 Task: Open Card Card0000000002 in Board Board0000000001 in Workspace WS0000000001 in Trello. Add Member Mailaustralia7@gmail.com to Card Card0000000002 in Board Board0000000001 in Workspace WS0000000001 in Trello. Add Yellow Label titled Label0000000002 to Card Card0000000002 in Board Board0000000001 in Workspace WS0000000001 in Trello. Add Checklist CL0000000002 to Card Card0000000002 in Board Board0000000001 in Workspace WS0000000001 in Trello. Add Dates with Start Date as May 08 2023 and Due Date as May 31 2023 to Card Card0000000002 in Board Board0000000001 in Workspace WS0000000001 in Trello
Action: Mouse moved to (661, 101)
Screenshot: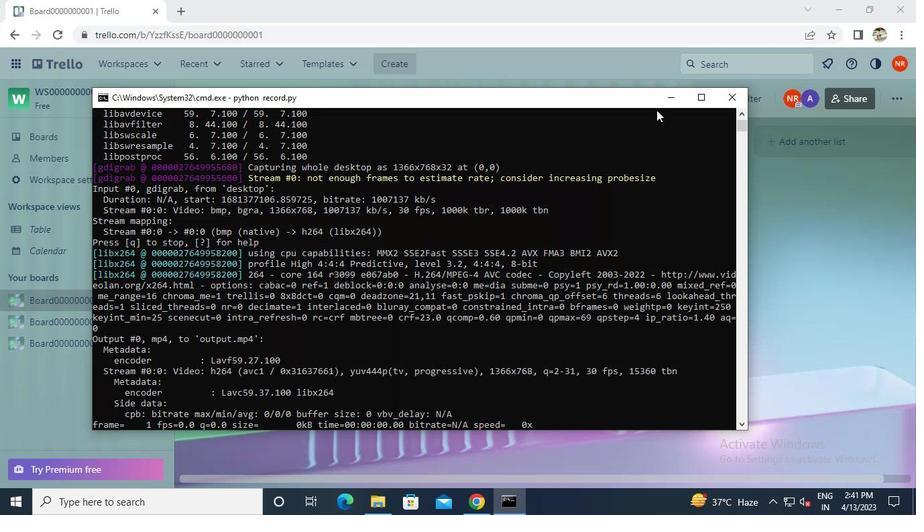 
Action: Mouse pressed left at (661, 101)
Screenshot: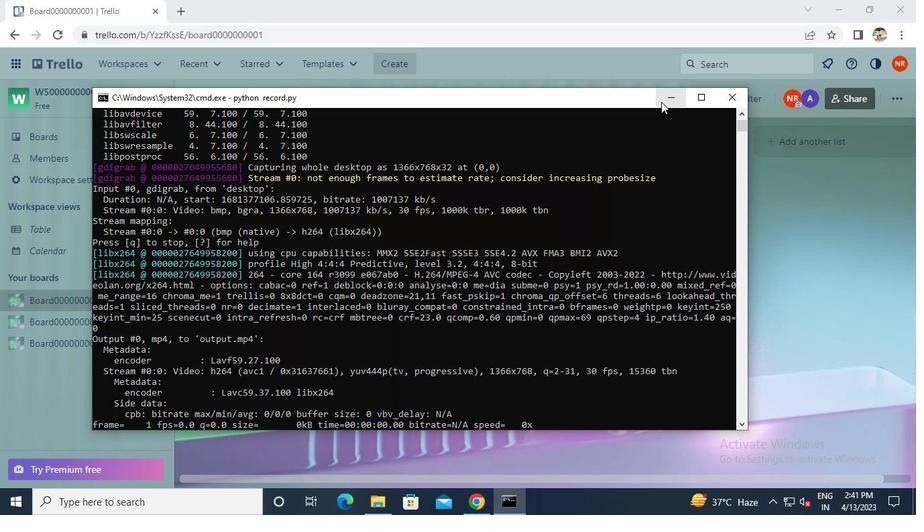 
Action: Mouse moved to (287, 290)
Screenshot: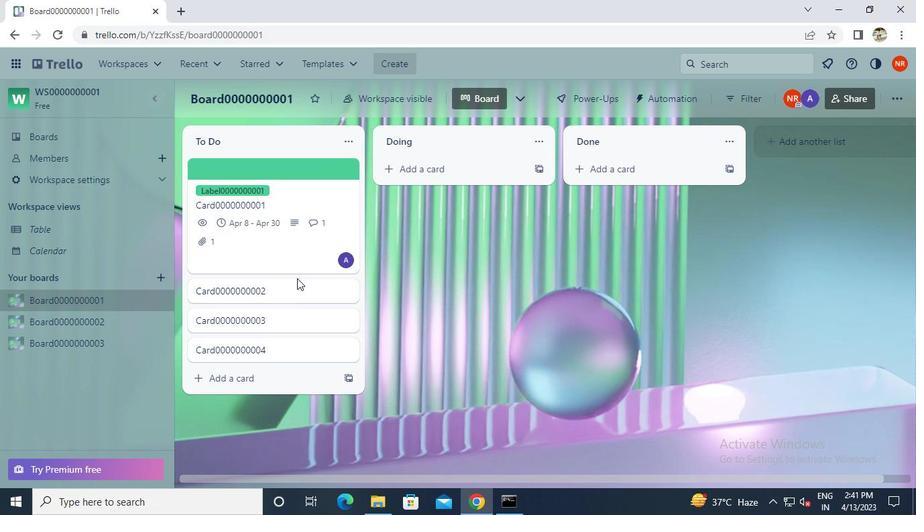 
Action: Mouse pressed left at (287, 290)
Screenshot: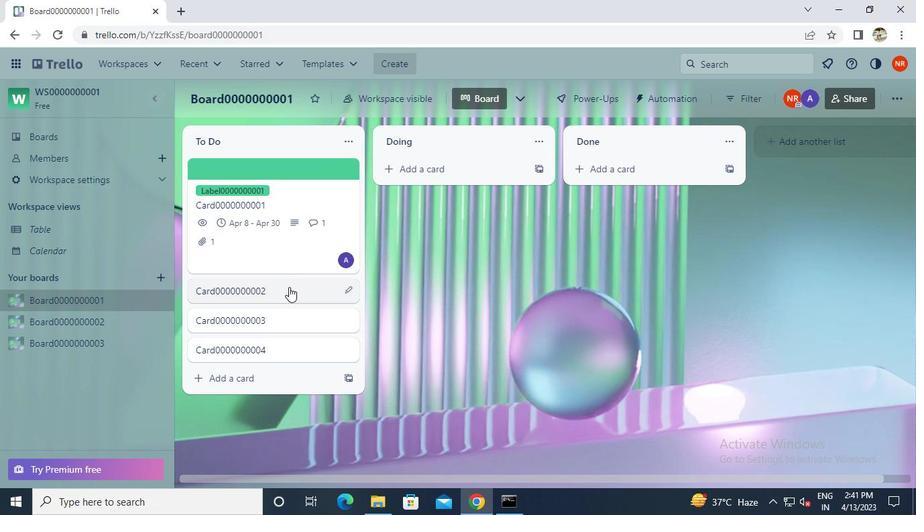 
Action: Mouse moved to (608, 213)
Screenshot: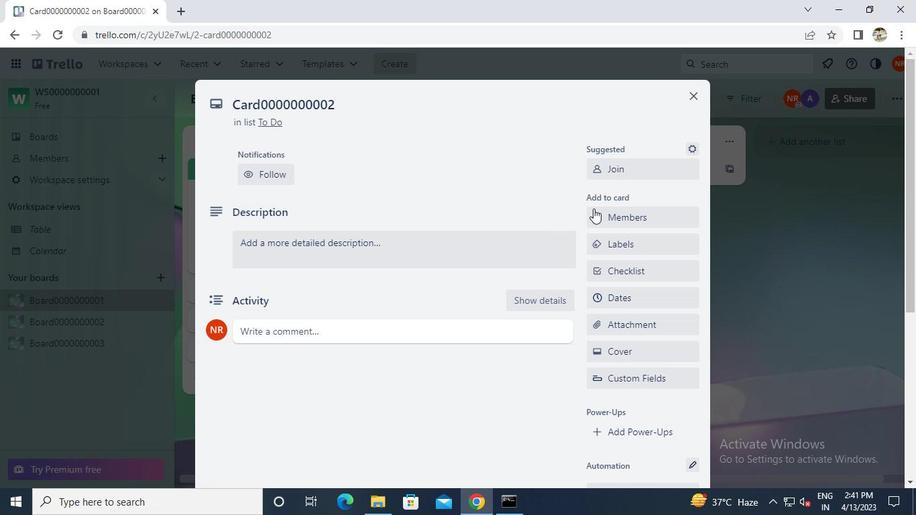 
Action: Mouse pressed left at (608, 213)
Screenshot: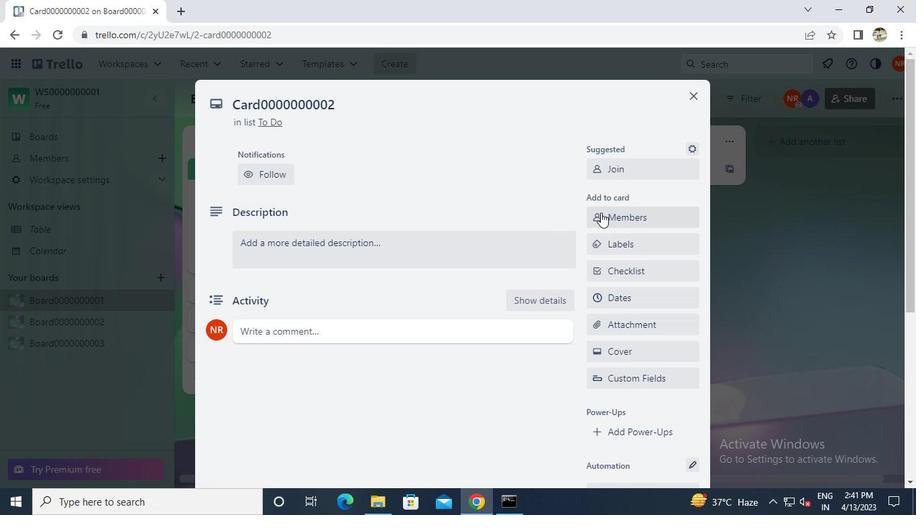
Action: Keyboard m
Screenshot: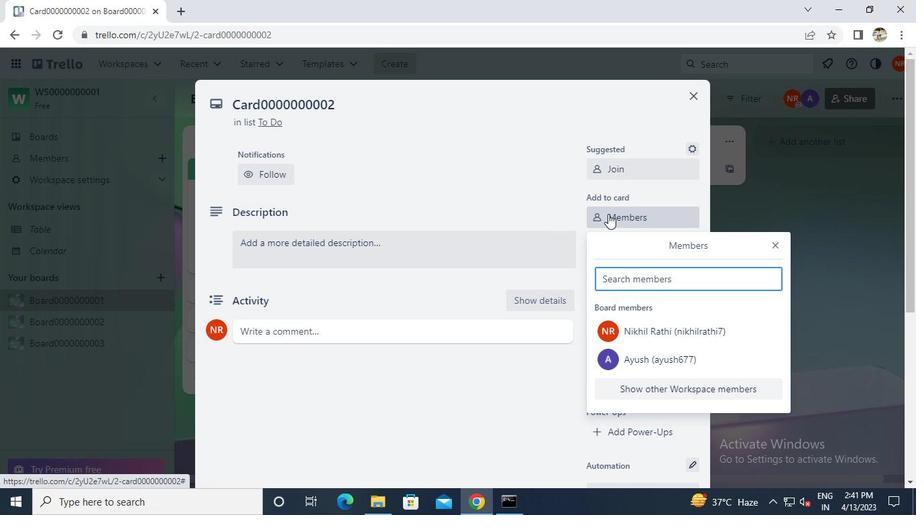 
Action: Keyboard a
Screenshot: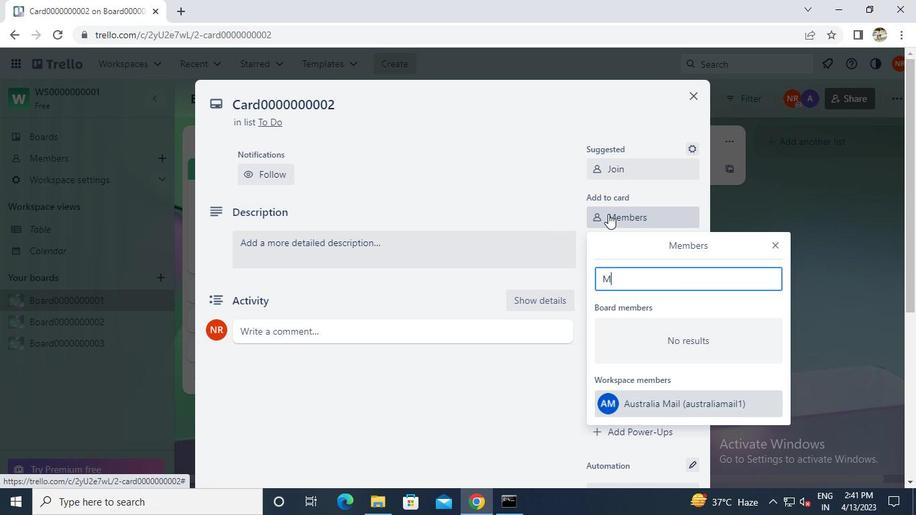 
Action: Keyboard i
Screenshot: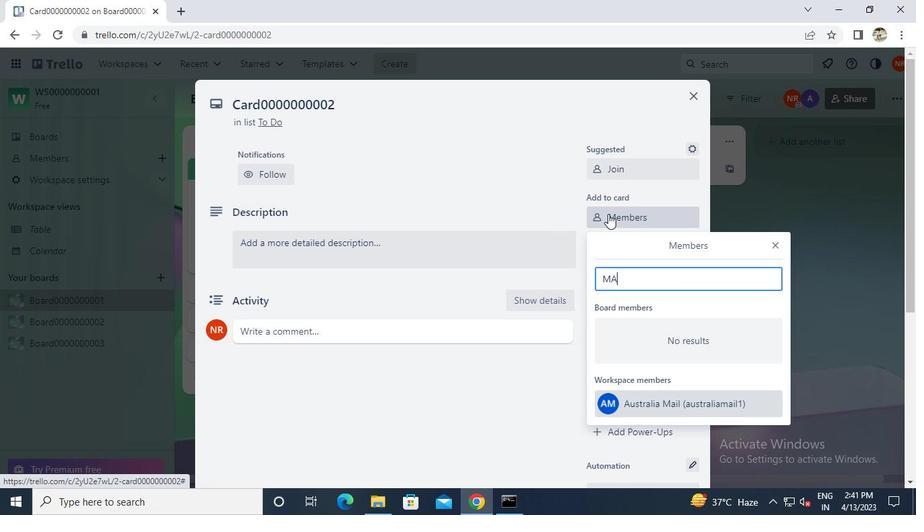 
Action: Keyboard l
Screenshot: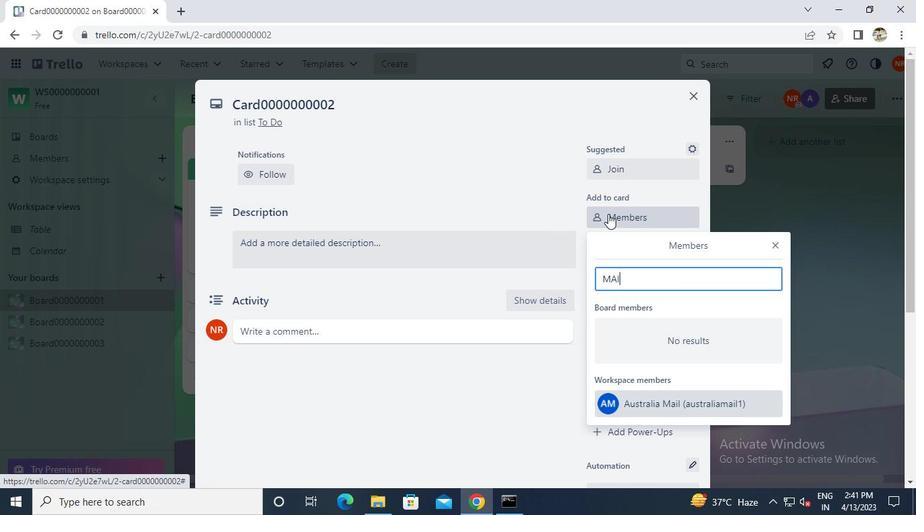 
Action: Mouse moved to (617, 399)
Screenshot: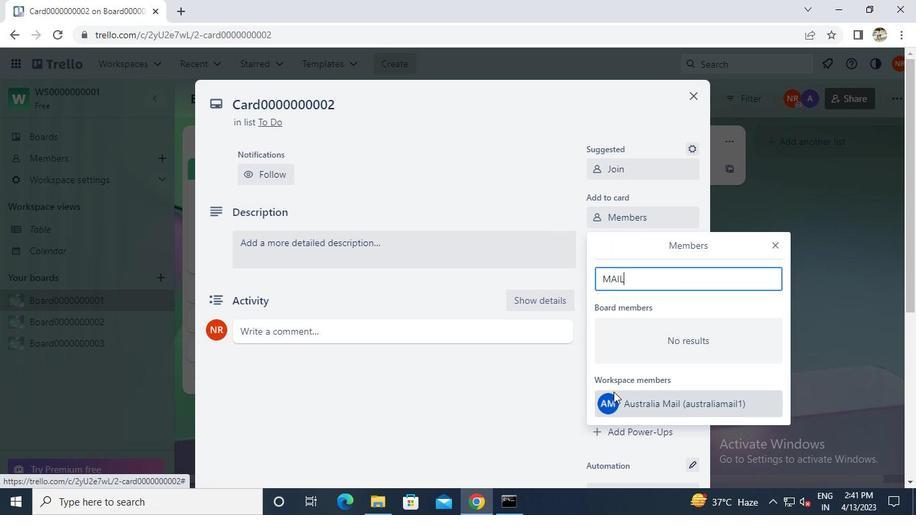 
Action: Mouse pressed left at (617, 399)
Screenshot: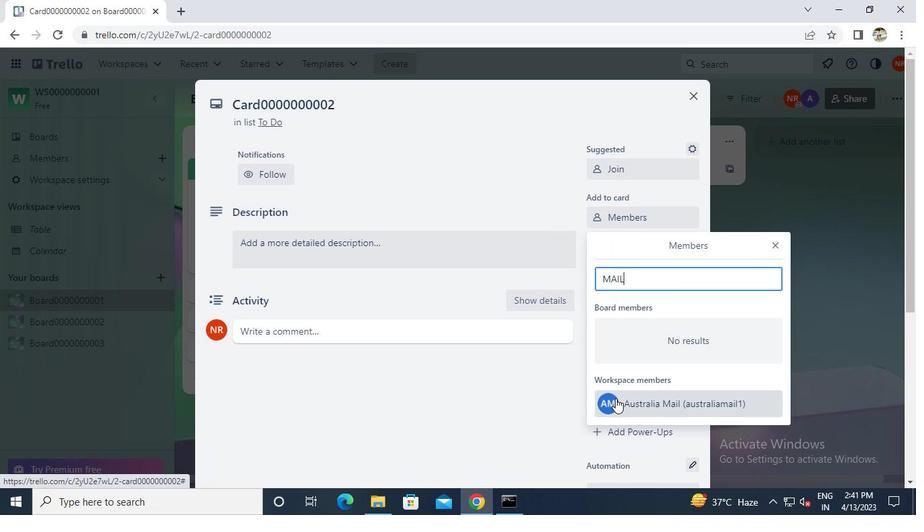
Action: Mouse moved to (774, 242)
Screenshot: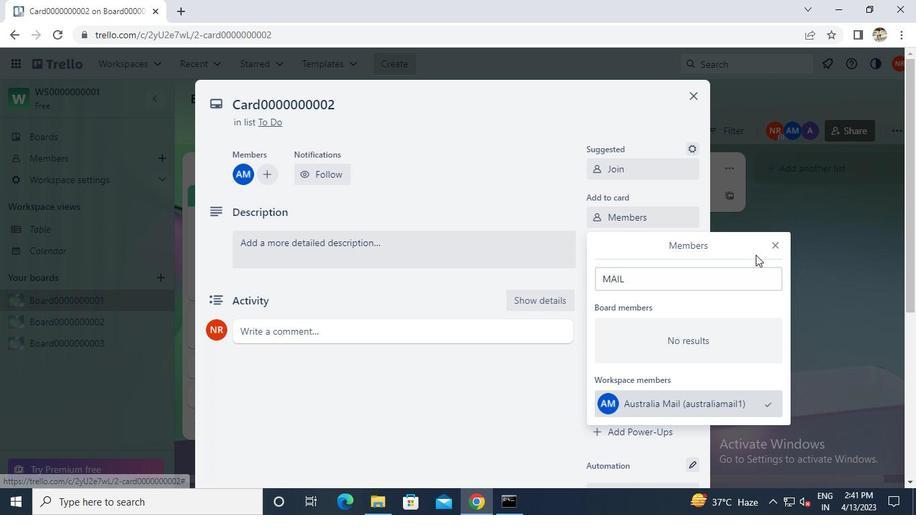 
Action: Mouse pressed left at (774, 242)
Screenshot: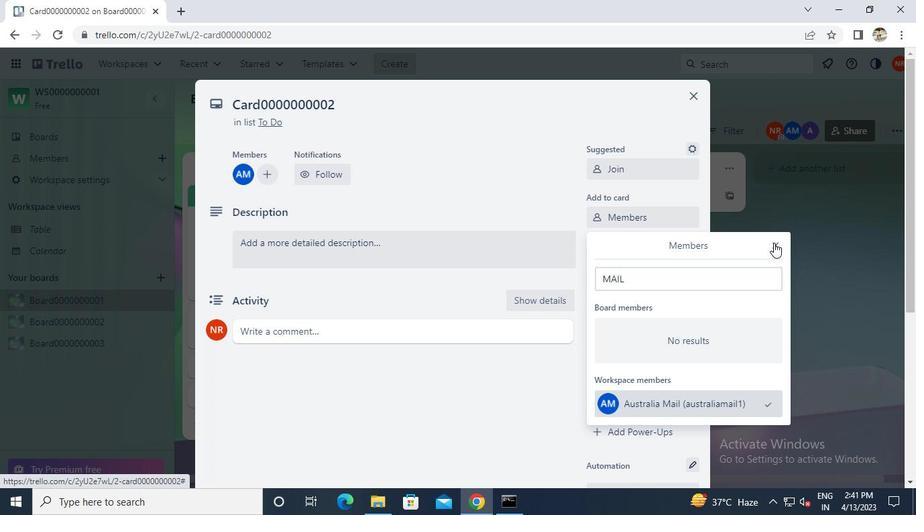 
Action: Mouse moved to (656, 244)
Screenshot: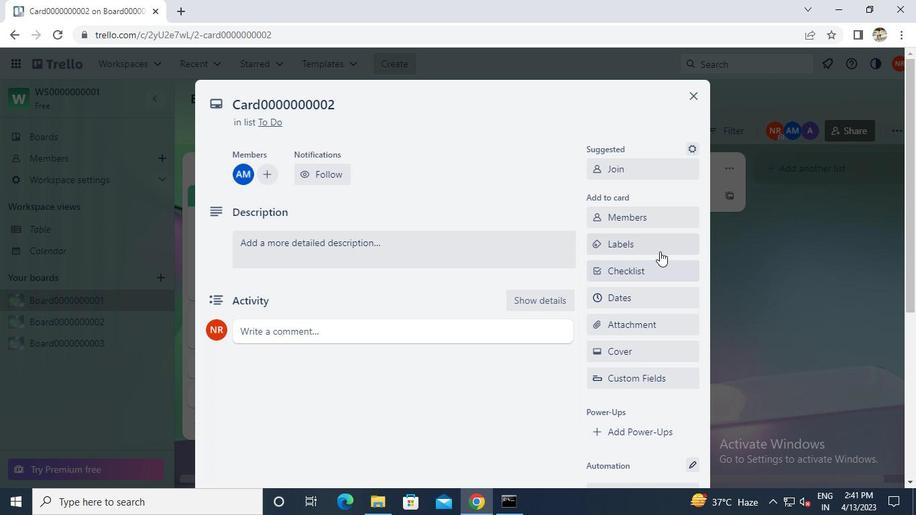 
Action: Mouse pressed left at (656, 244)
Screenshot: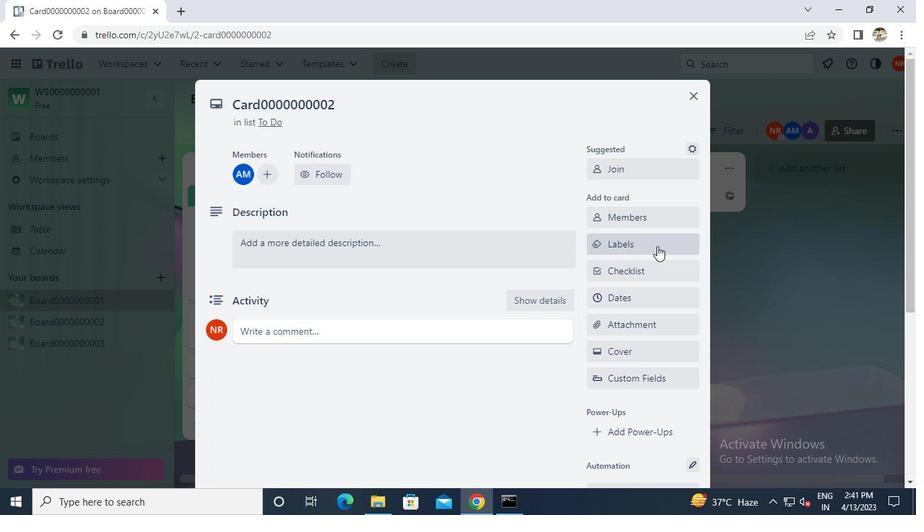 
Action: Mouse moved to (672, 352)
Screenshot: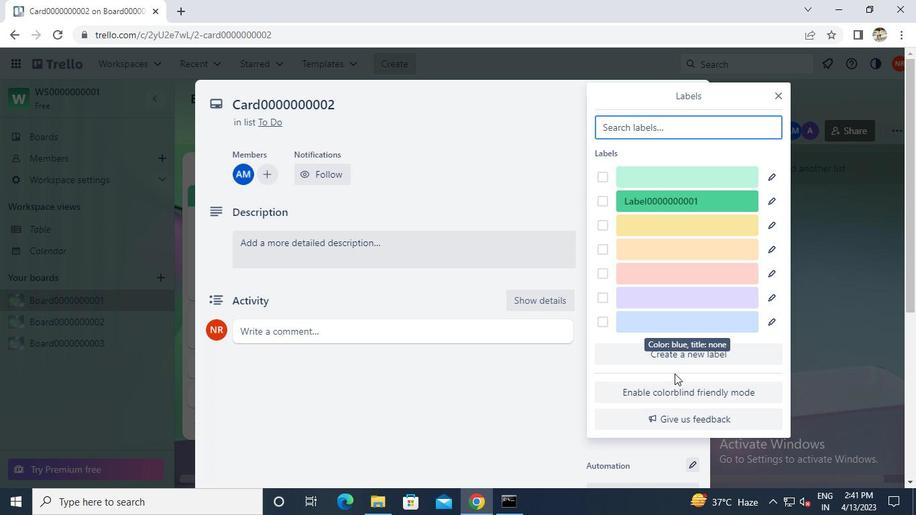 
Action: Mouse pressed left at (672, 352)
Screenshot: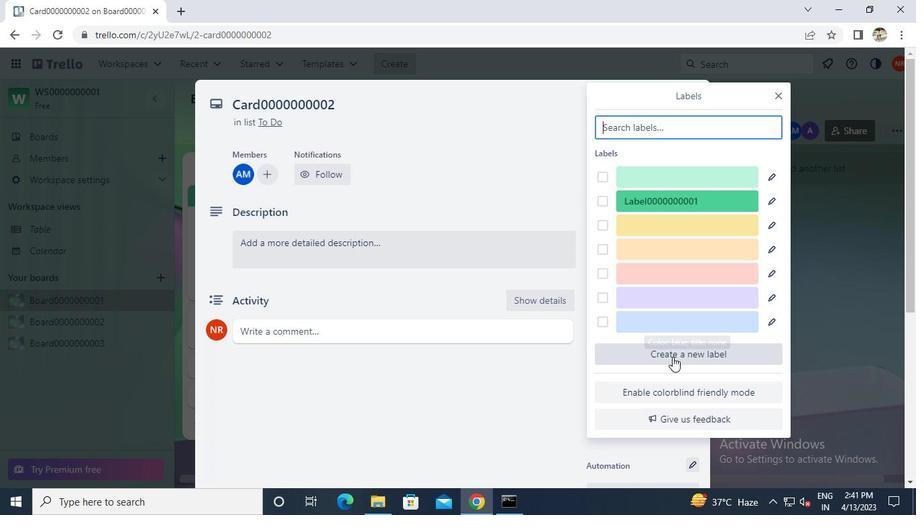 
Action: Mouse moved to (664, 288)
Screenshot: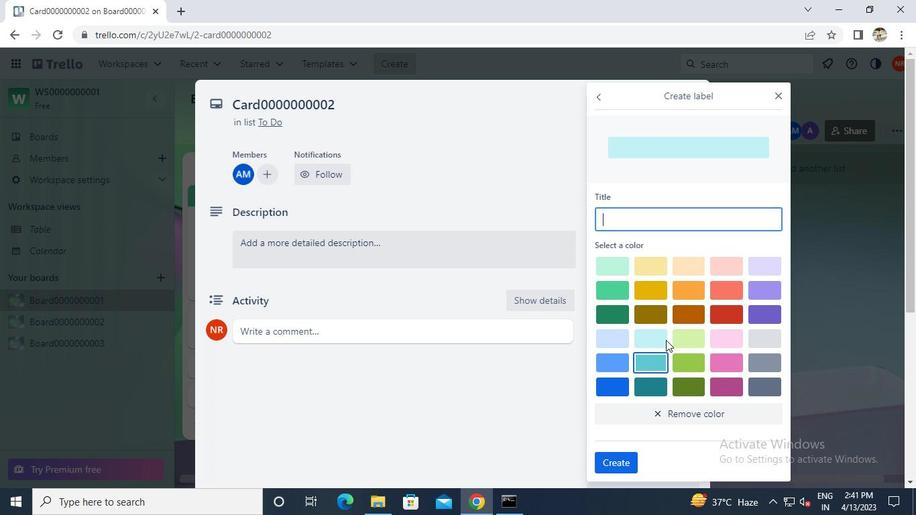 
Action: Mouse pressed left at (664, 288)
Screenshot: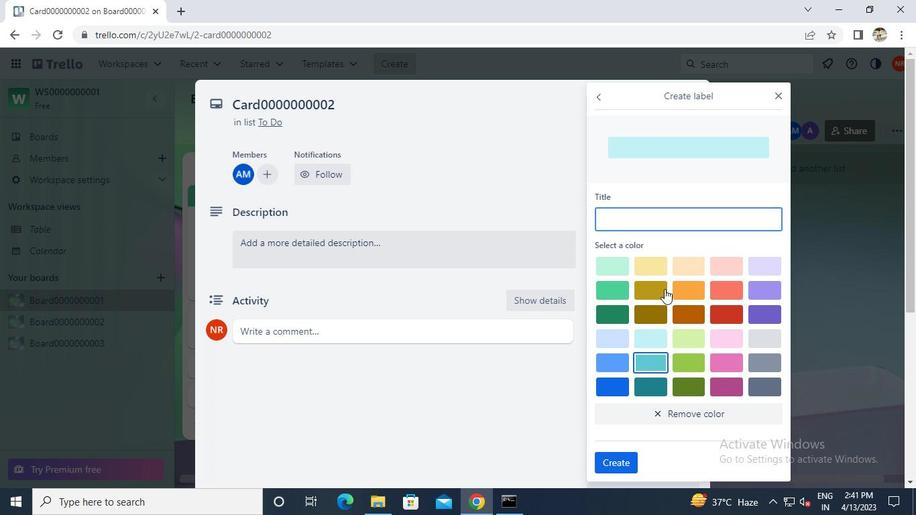 
Action: Mouse moved to (657, 218)
Screenshot: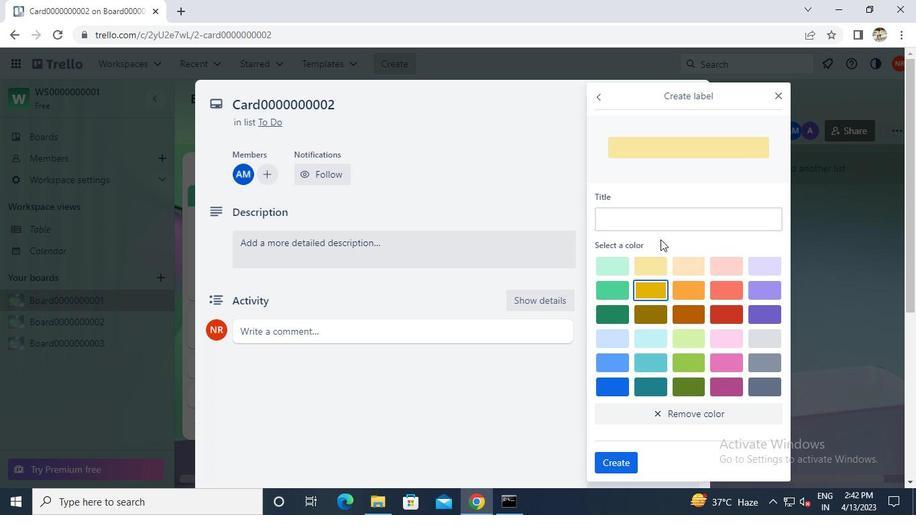 
Action: Mouse pressed left at (657, 218)
Screenshot: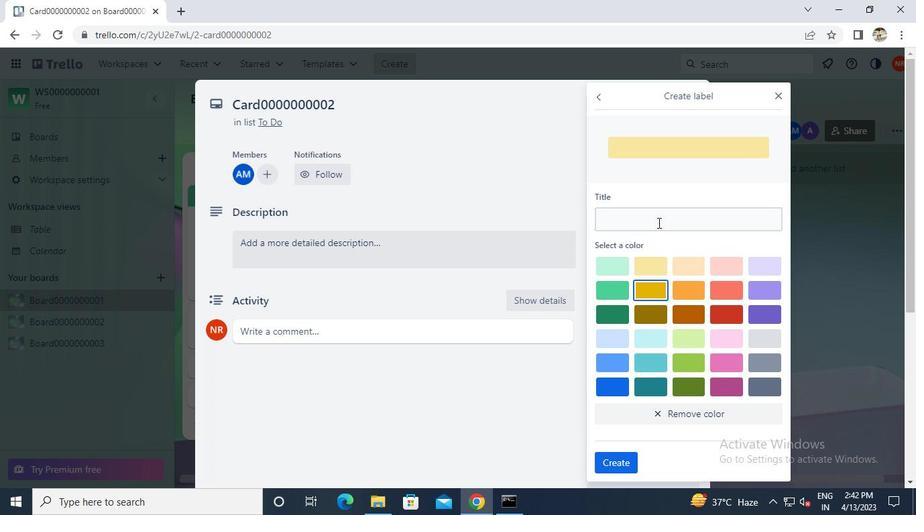 
Action: Keyboard Key.caps_lock
Screenshot: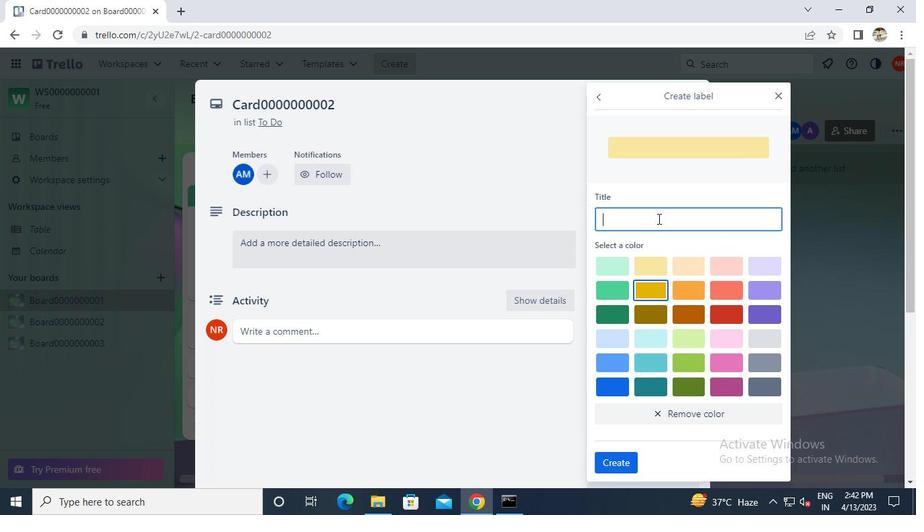 
Action: Keyboard Key.caps_lock
Screenshot: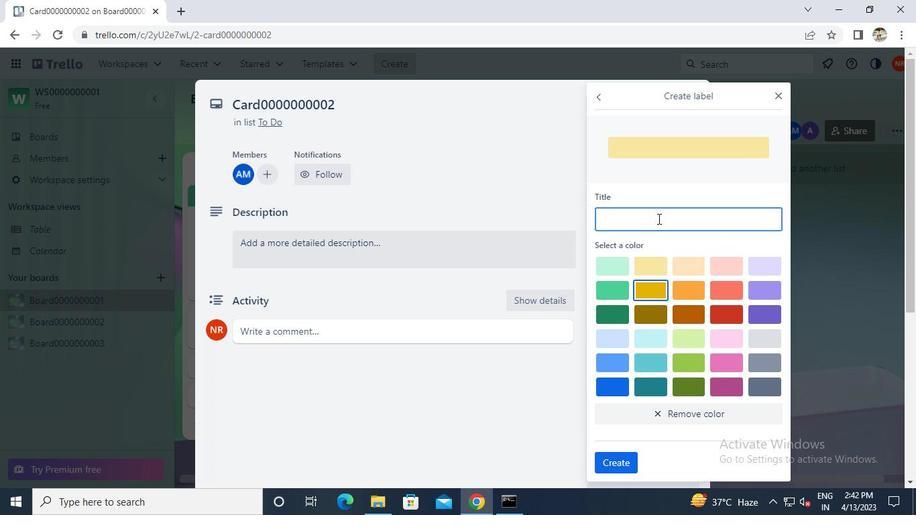 
Action: Keyboard l
Screenshot: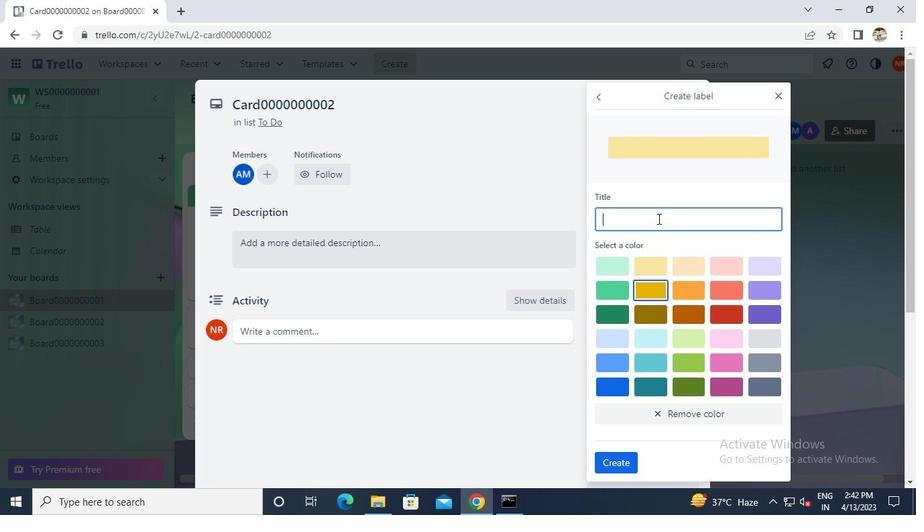 
Action: Keyboard Key.caps_lock
Screenshot: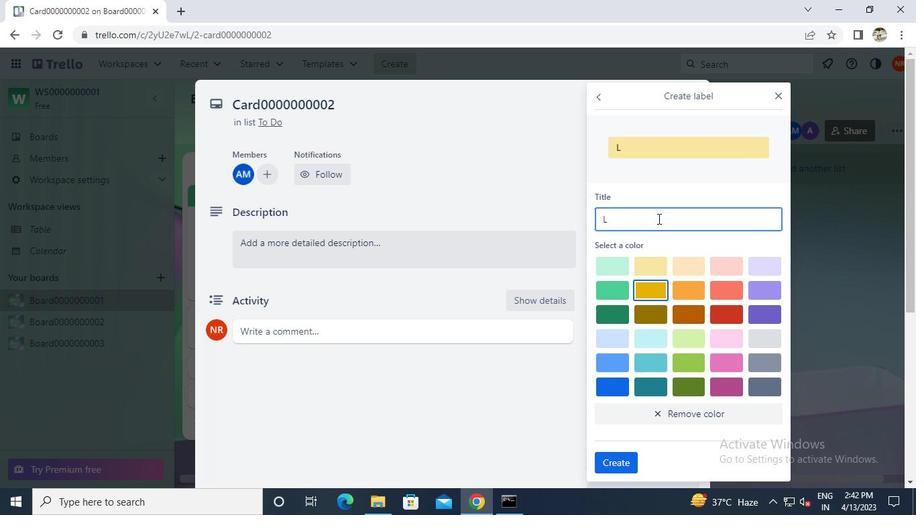 
Action: Keyboard a
Screenshot: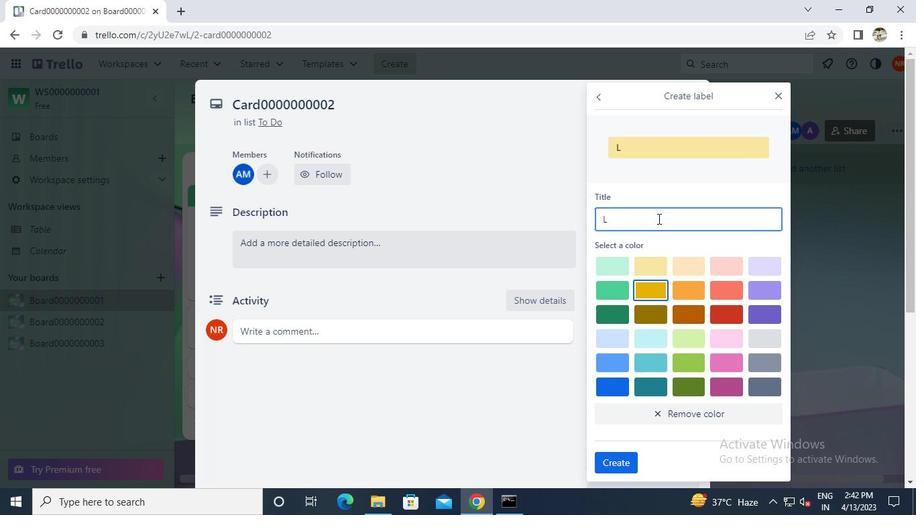 
Action: Keyboard b
Screenshot: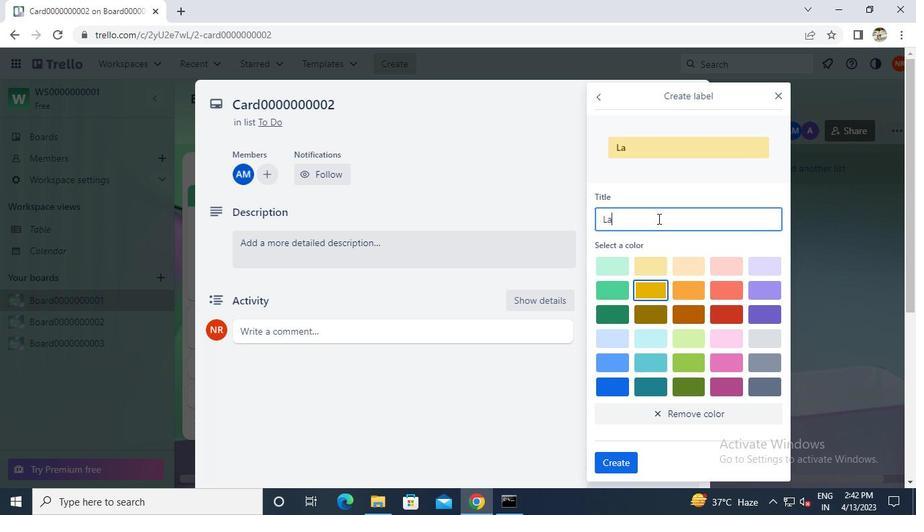 
Action: Keyboard e
Screenshot: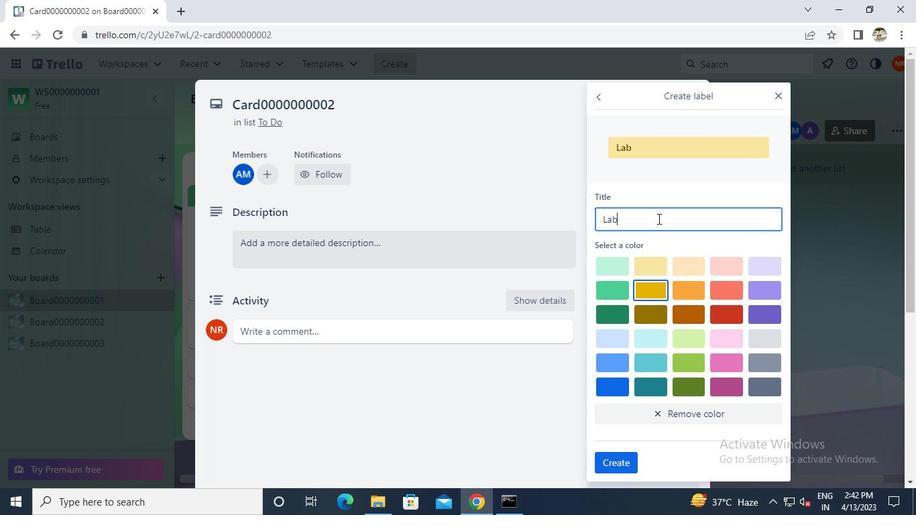 
Action: Keyboard l
Screenshot: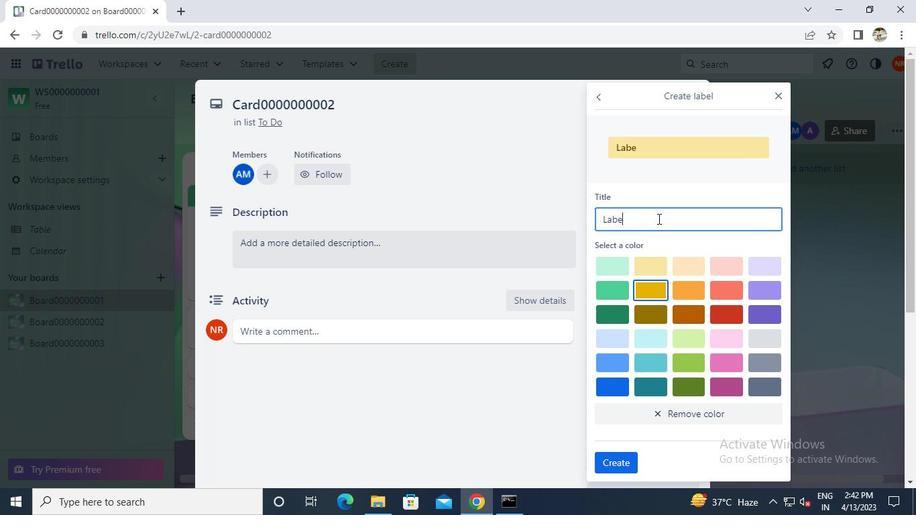 
Action: Keyboard 0
Screenshot: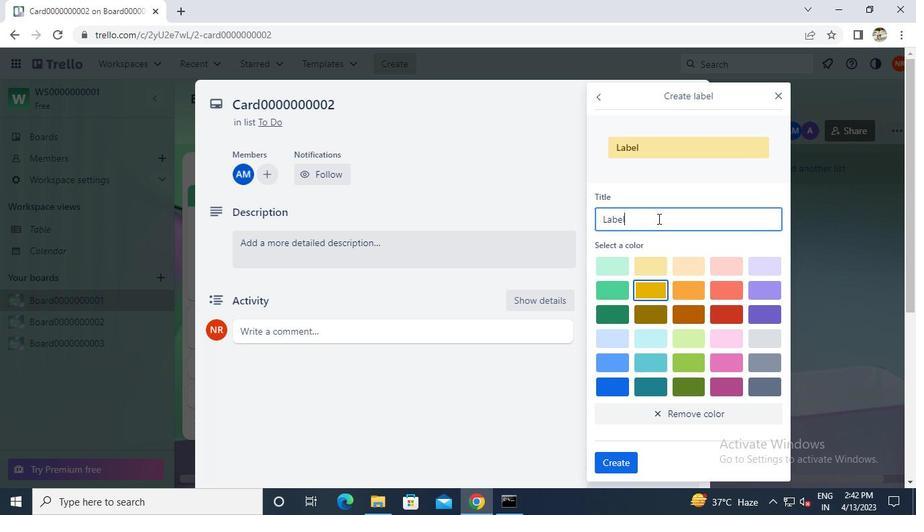 
Action: Keyboard 0
Screenshot: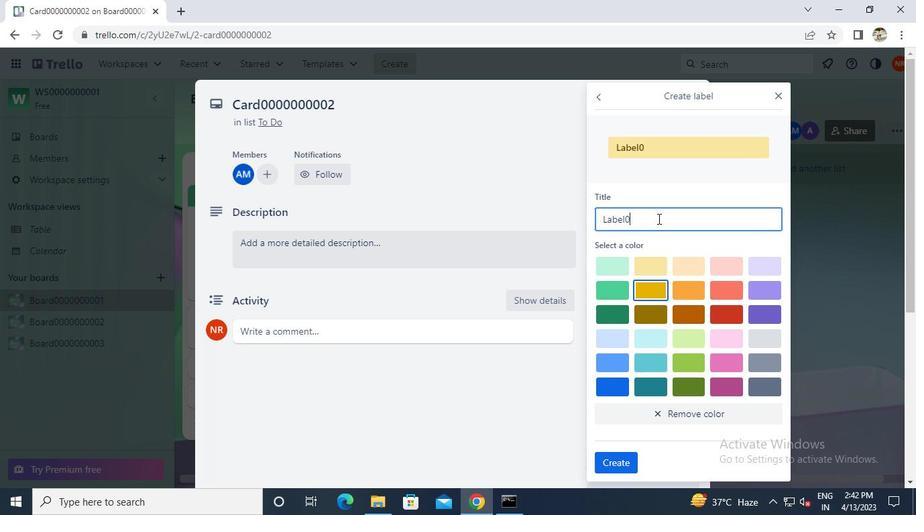 
Action: Keyboard 0
Screenshot: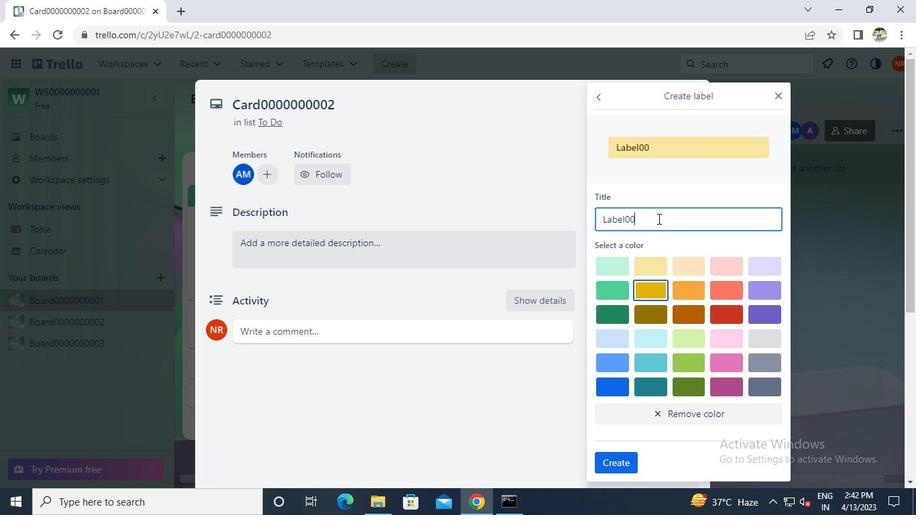 
Action: Keyboard 0
Screenshot: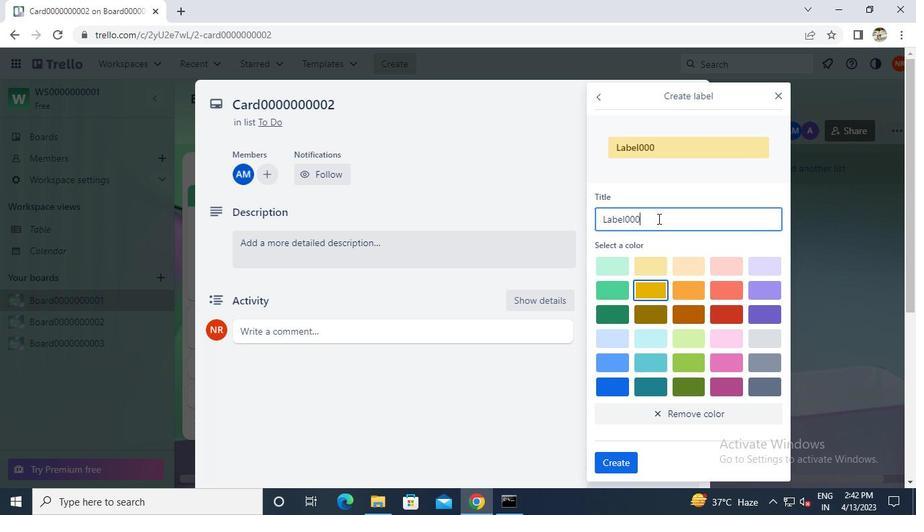 
Action: Keyboard 0
Screenshot: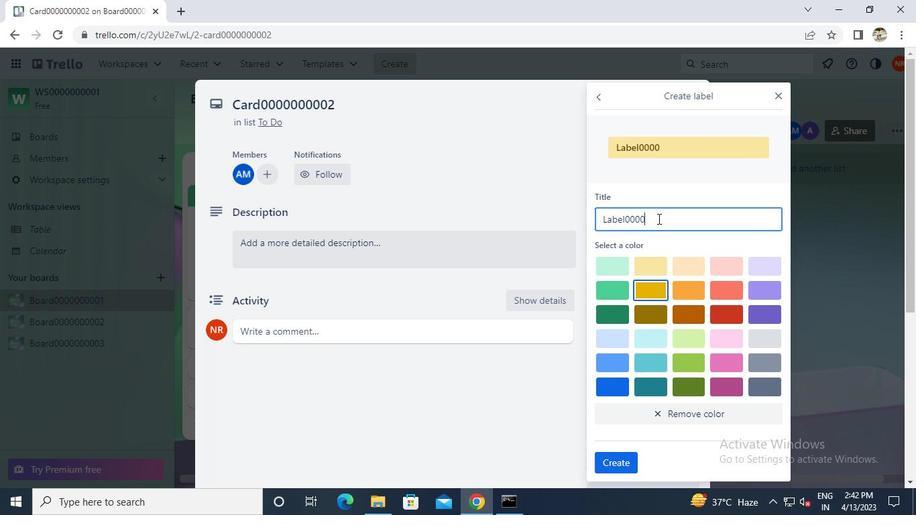 
Action: Keyboard 0
Screenshot: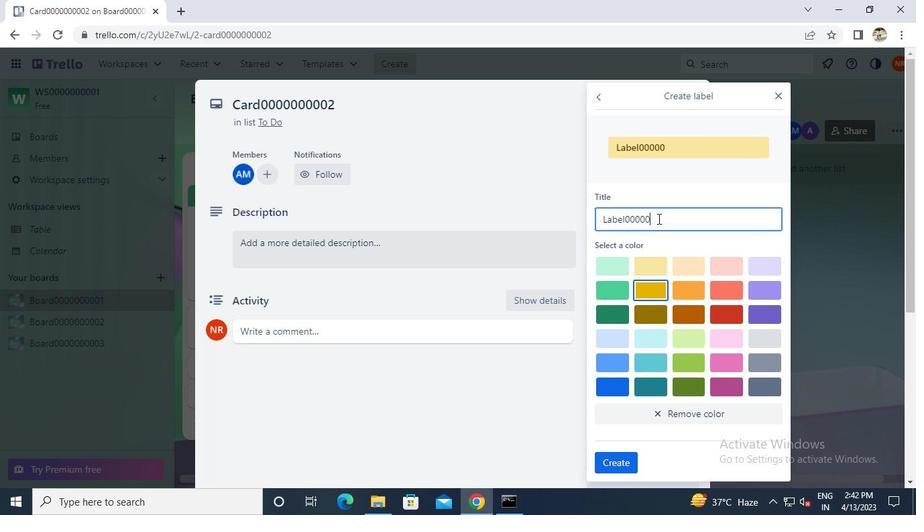 
Action: Keyboard 0
Screenshot: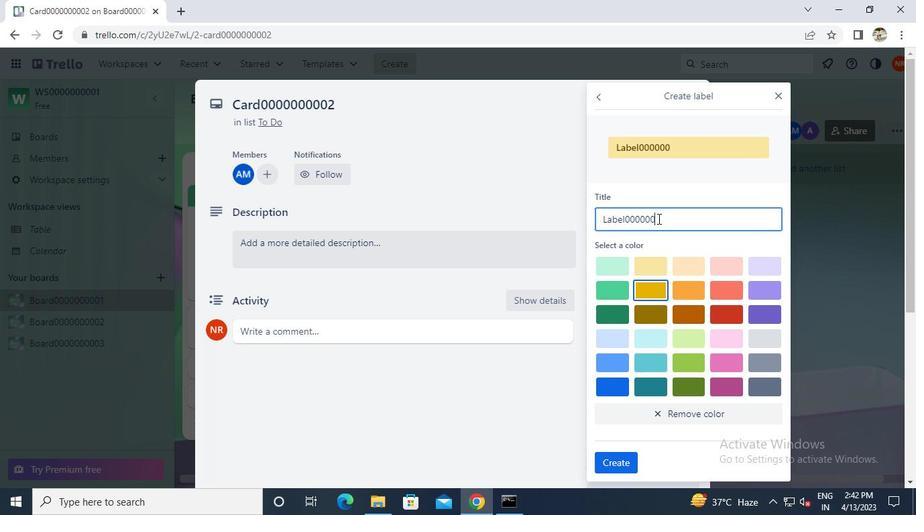 
Action: Keyboard 0
Screenshot: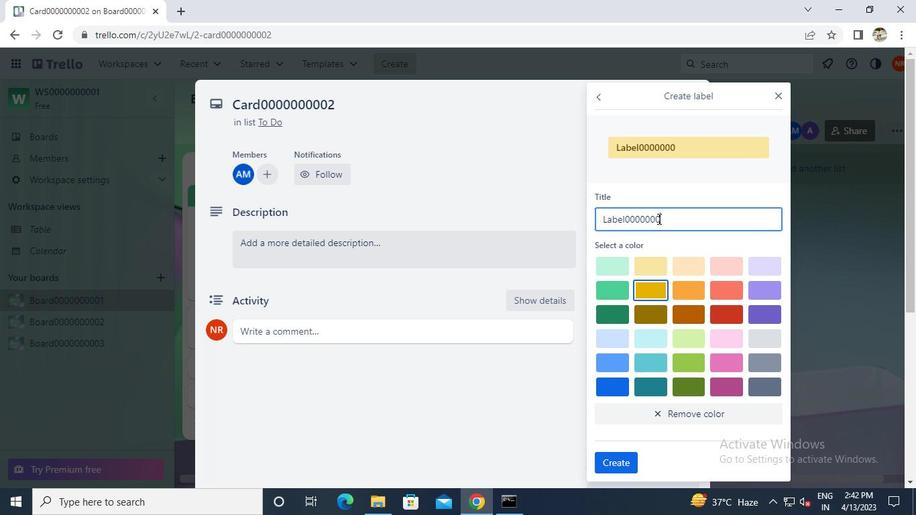 
Action: Keyboard 0
Screenshot: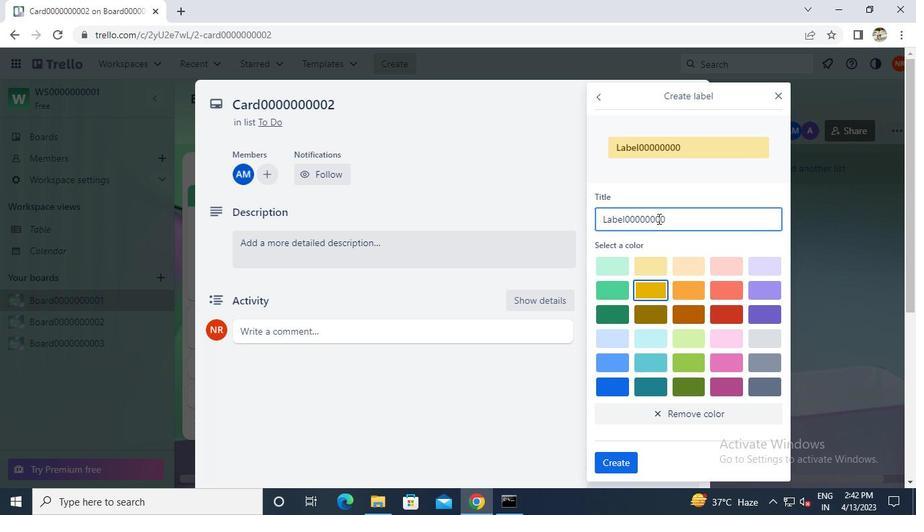 
Action: Keyboard 2
Screenshot: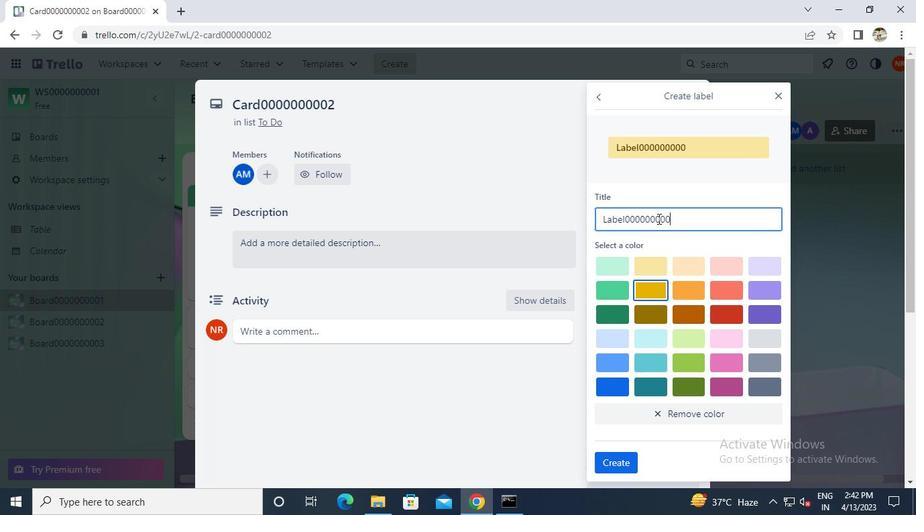 
Action: Mouse moved to (623, 460)
Screenshot: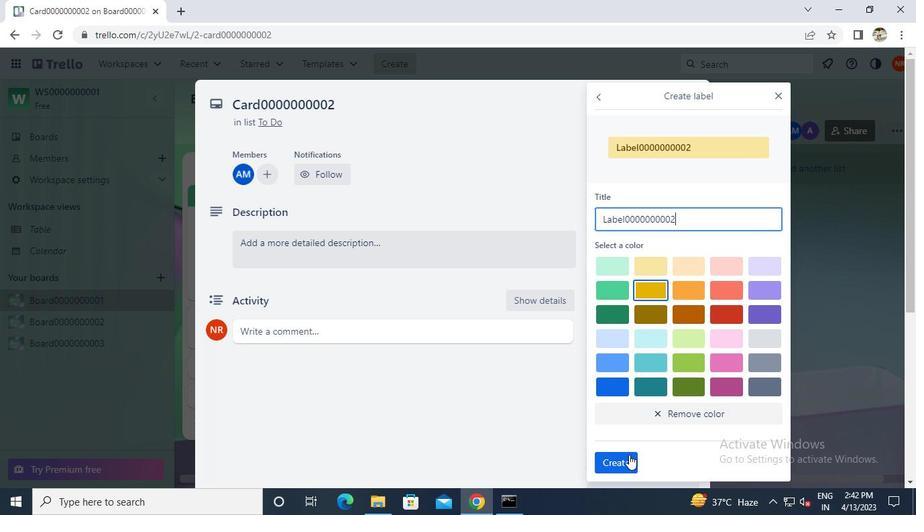 
Action: Mouse pressed left at (623, 460)
Screenshot: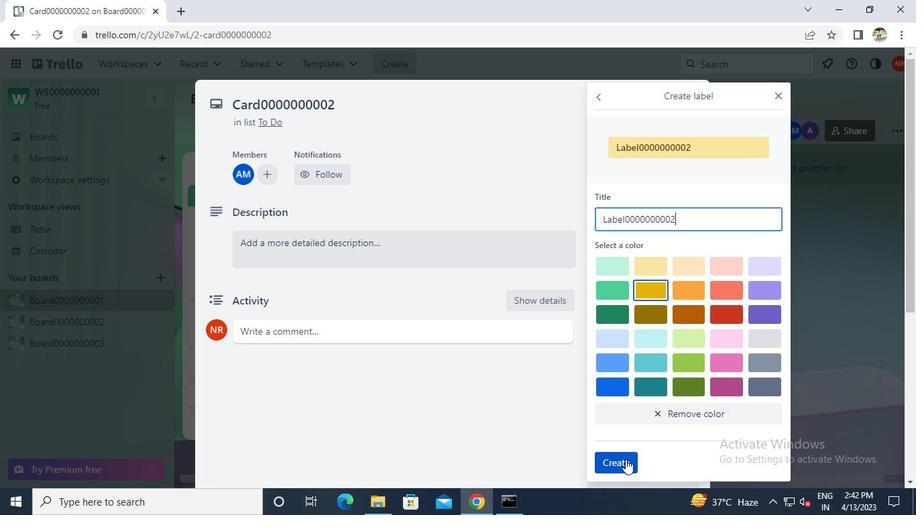 
Action: Mouse moved to (779, 95)
Screenshot: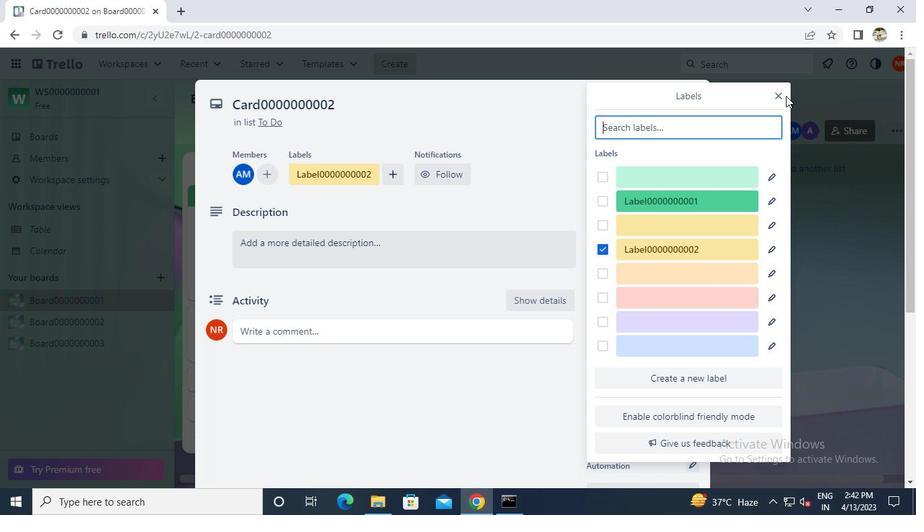 
Action: Mouse pressed left at (779, 95)
Screenshot: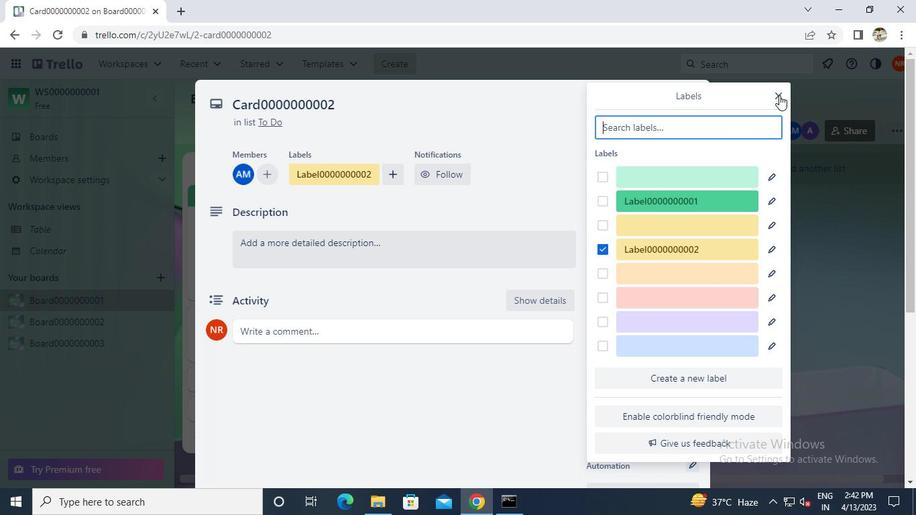 
Action: Mouse moved to (621, 269)
Screenshot: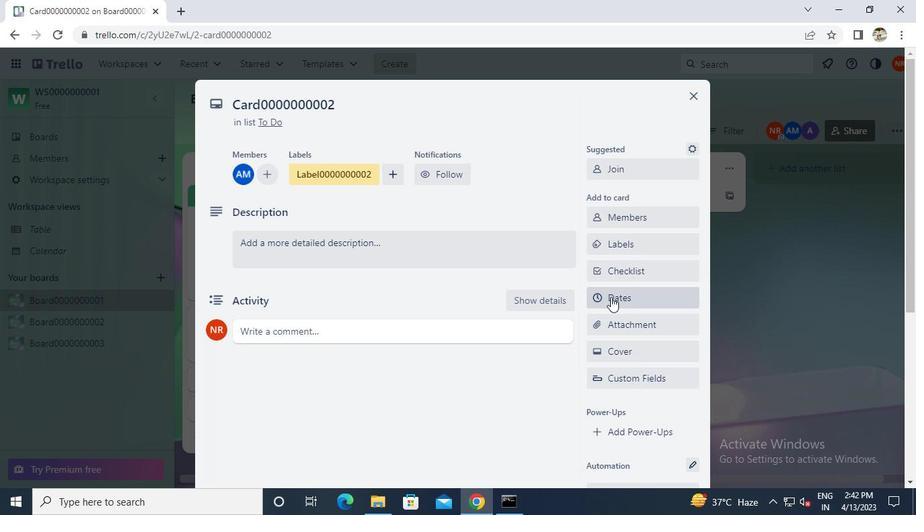 
Action: Mouse pressed left at (621, 269)
Screenshot: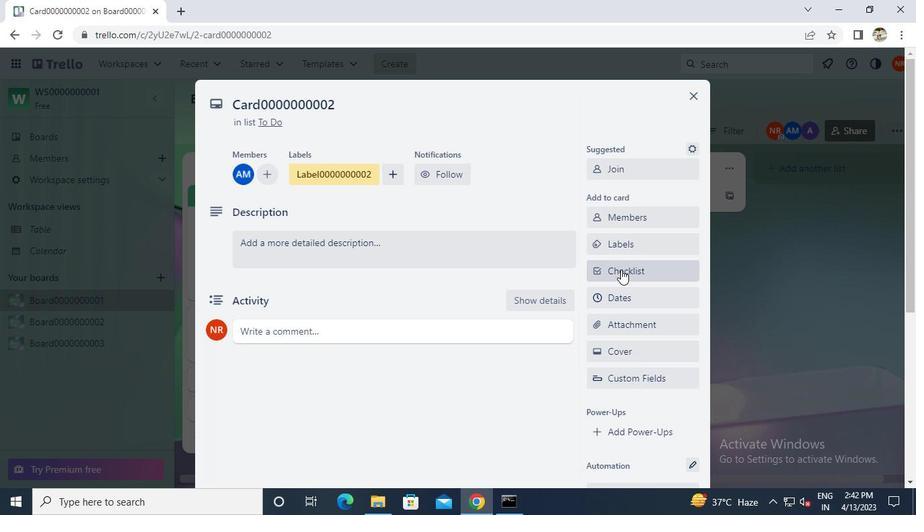 
Action: Keyboard Key.caps_lock
Screenshot: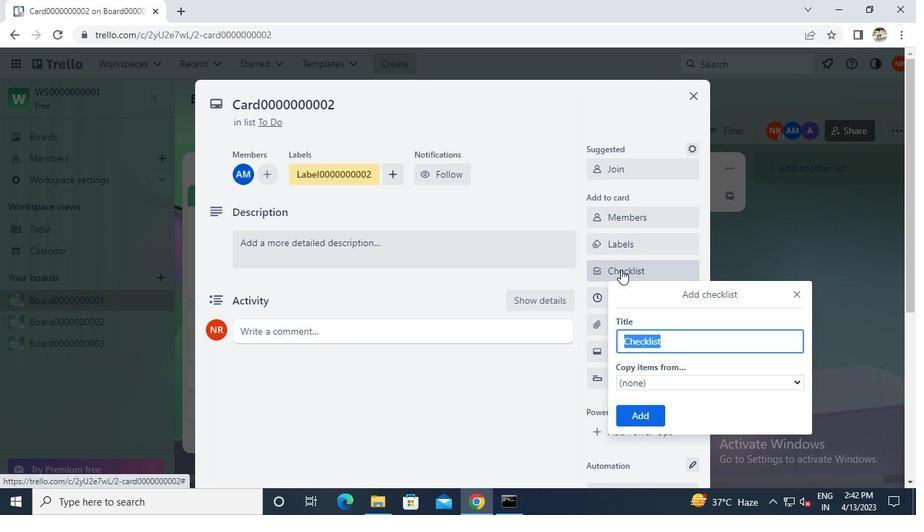 
Action: Keyboard c
Screenshot: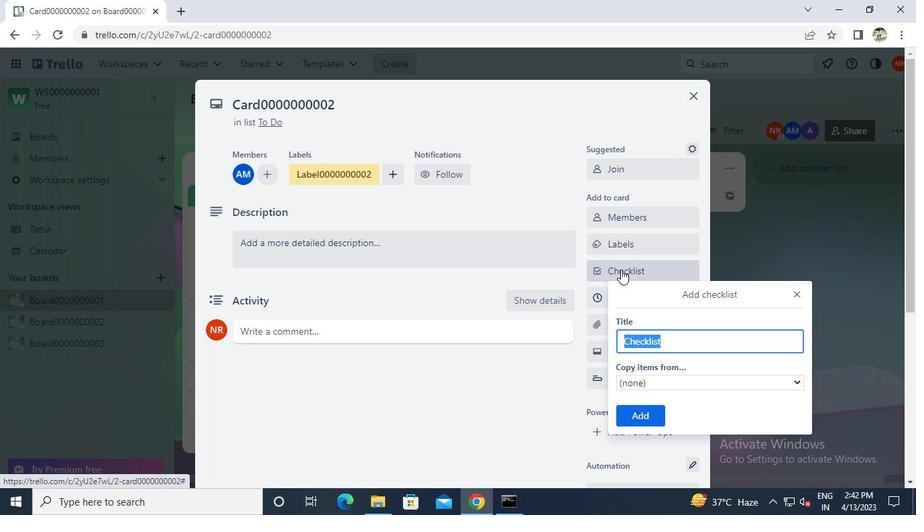 
Action: Keyboard l
Screenshot: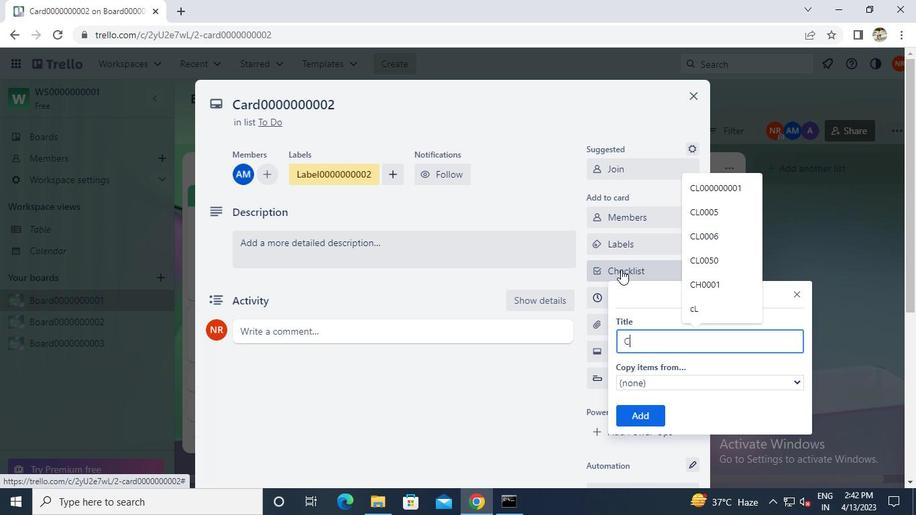 
Action: Keyboard 0
Screenshot: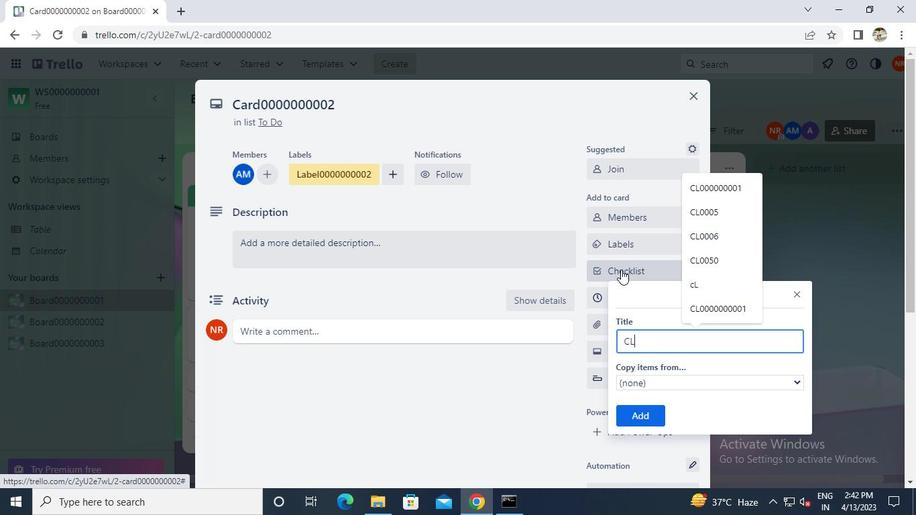 
Action: Keyboard 0
Screenshot: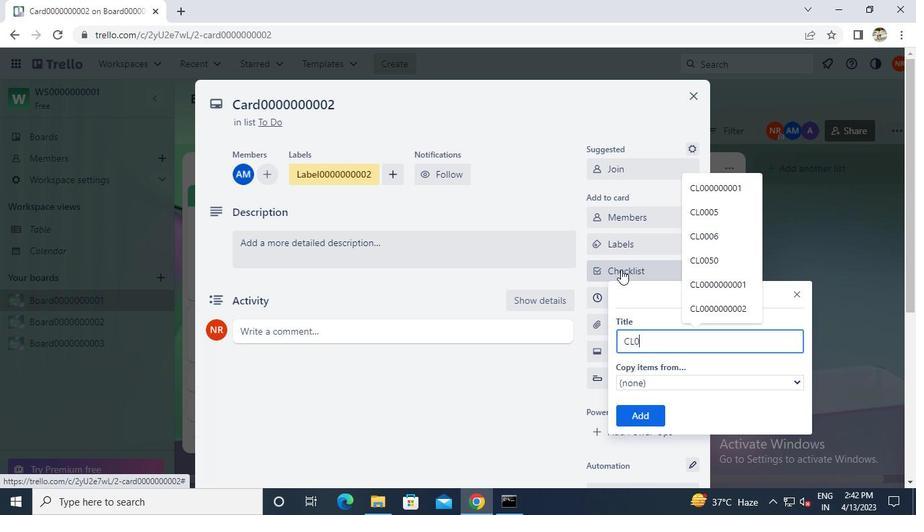 
Action: Keyboard 0
Screenshot: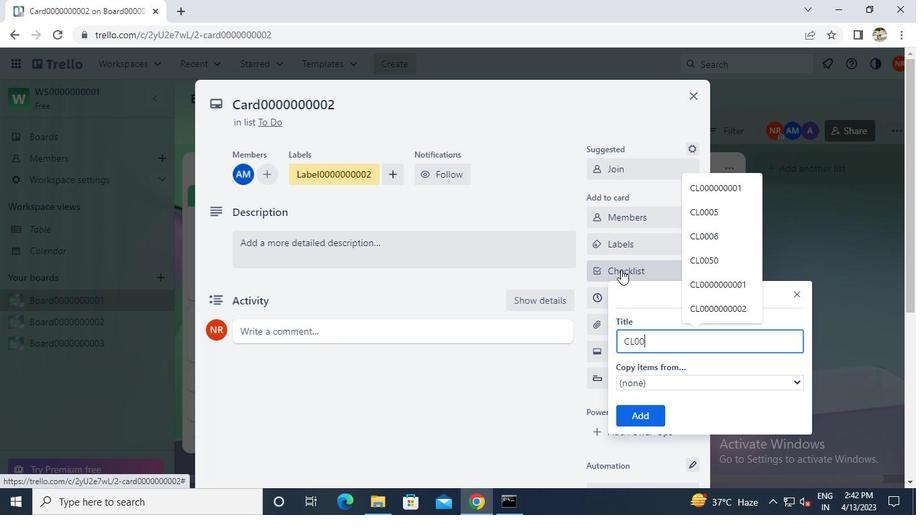 
Action: Keyboard 0
Screenshot: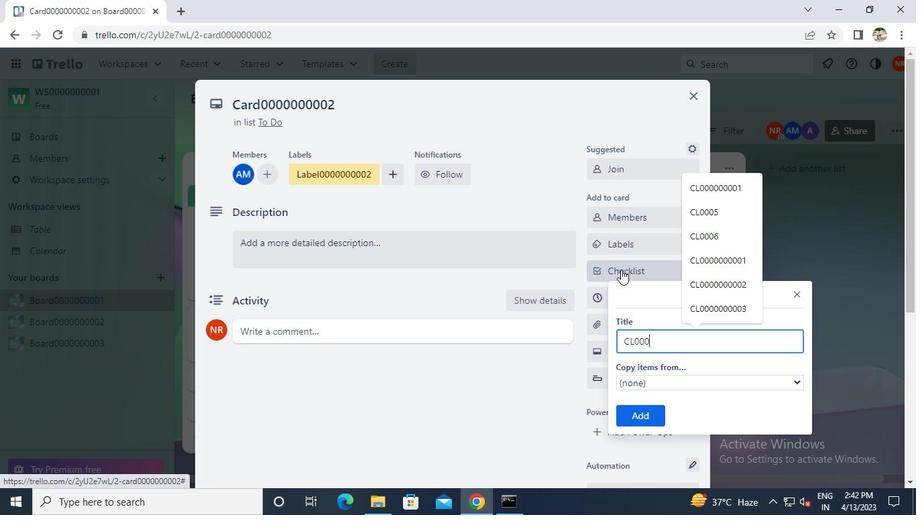
Action: Keyboard 0
Screenshot: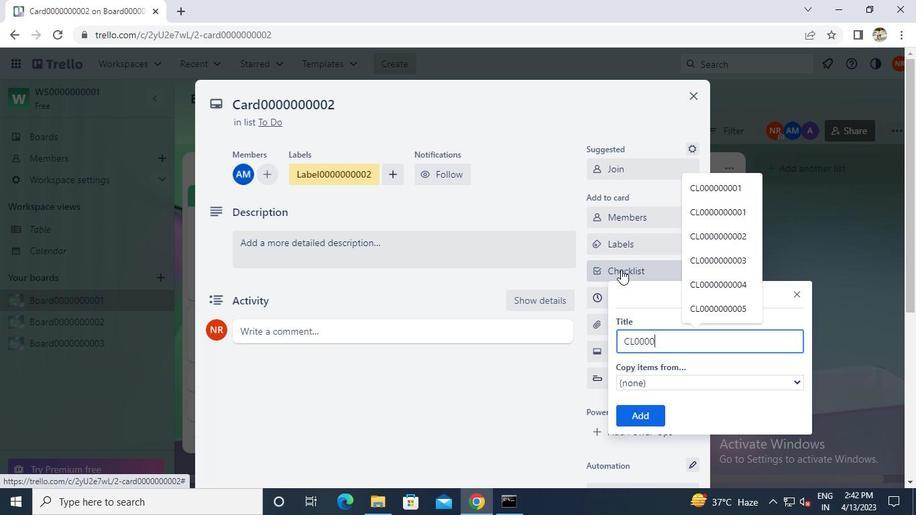 
Action: Keyboard 0
Screenshot: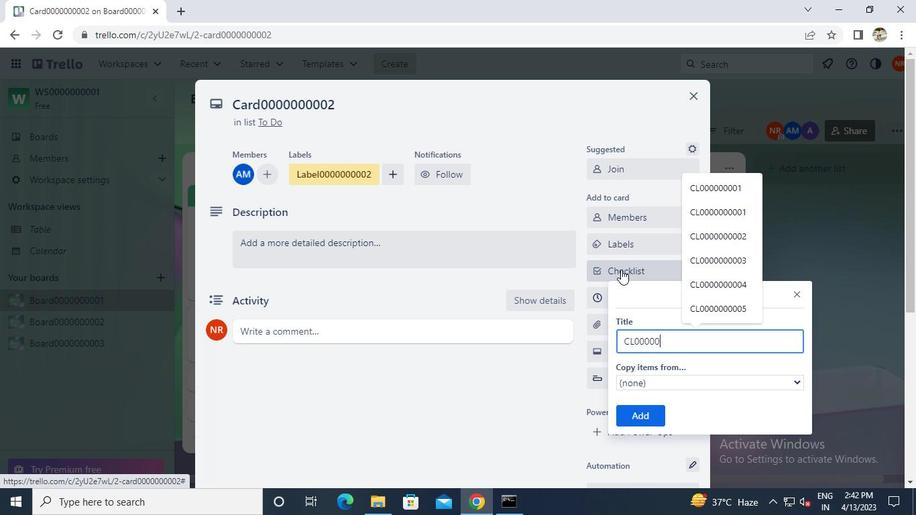 
Action: Keyboard 0
Screenshot: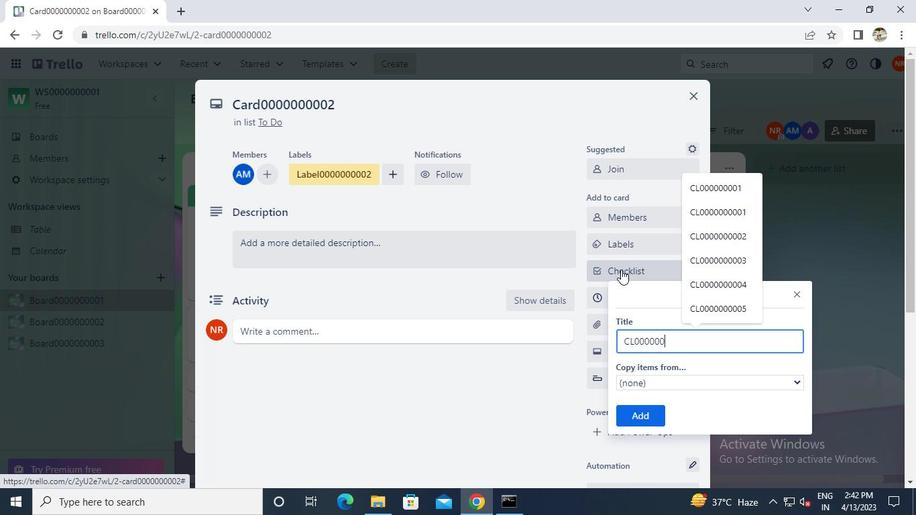 
Action: Keyboard 0
Screenshot: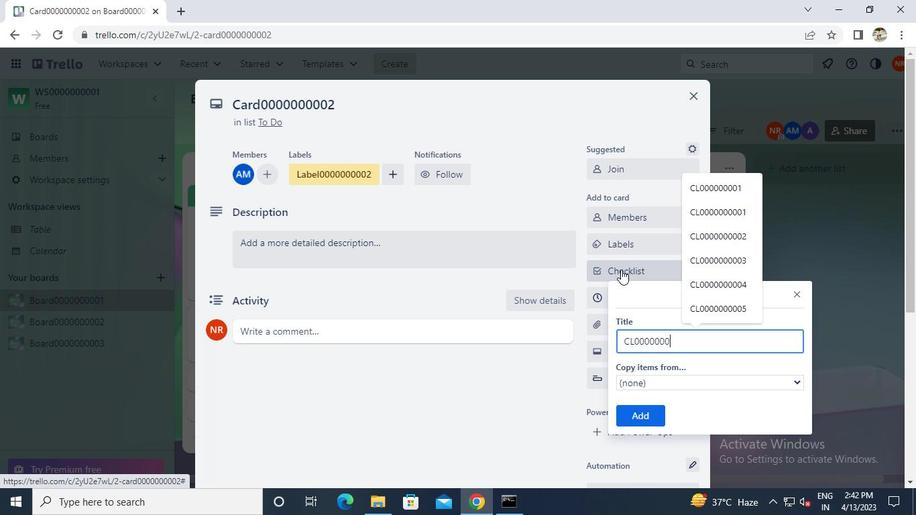 
Action: Keyboard 0
Screenshot: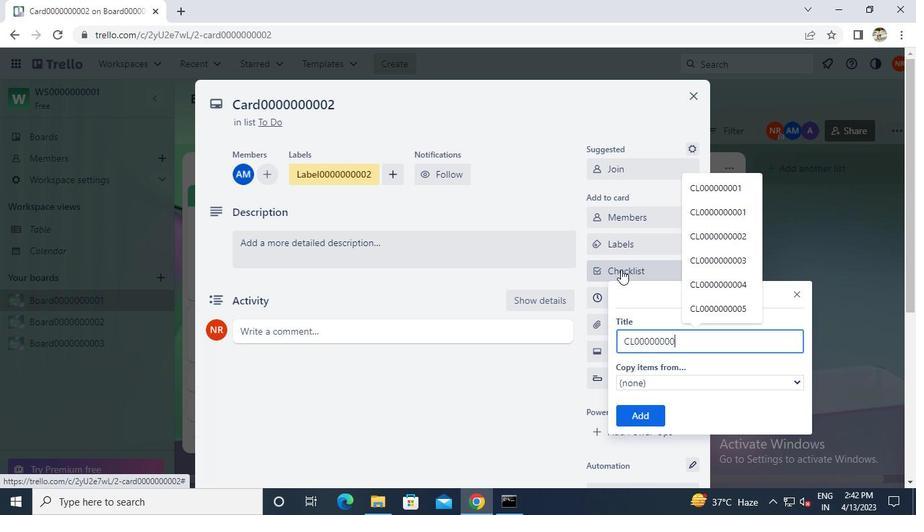 
Action: Keyboard 2
Screenshot: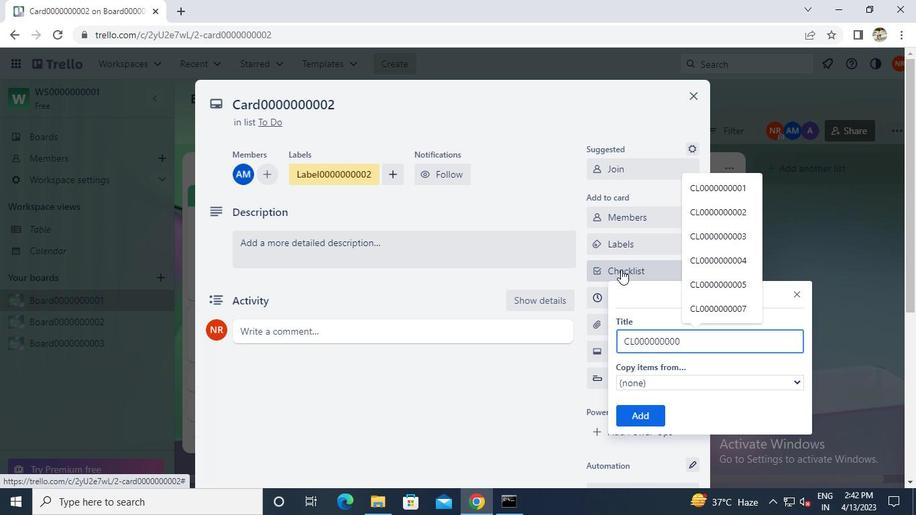 
Action: Mouse moved to (630, 415)
Screenshot: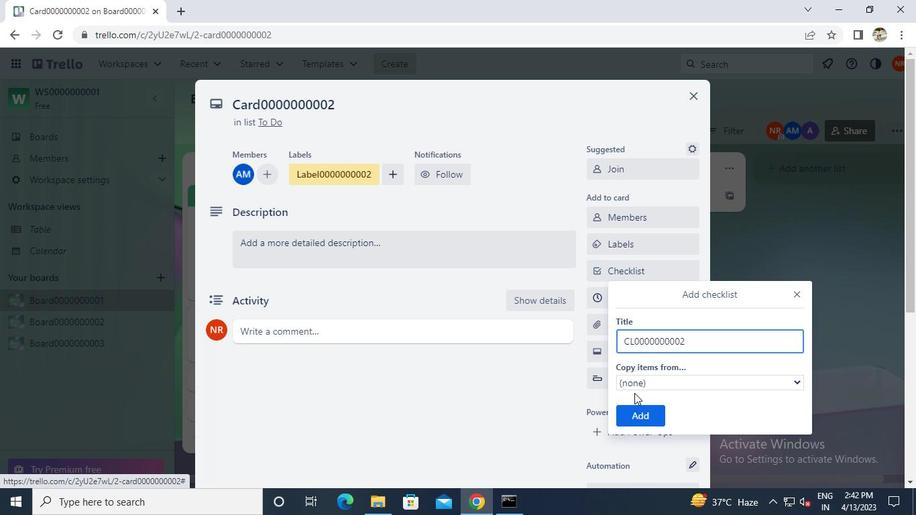 
Action: Mouse pressed left at (630, 415)
Screenshot: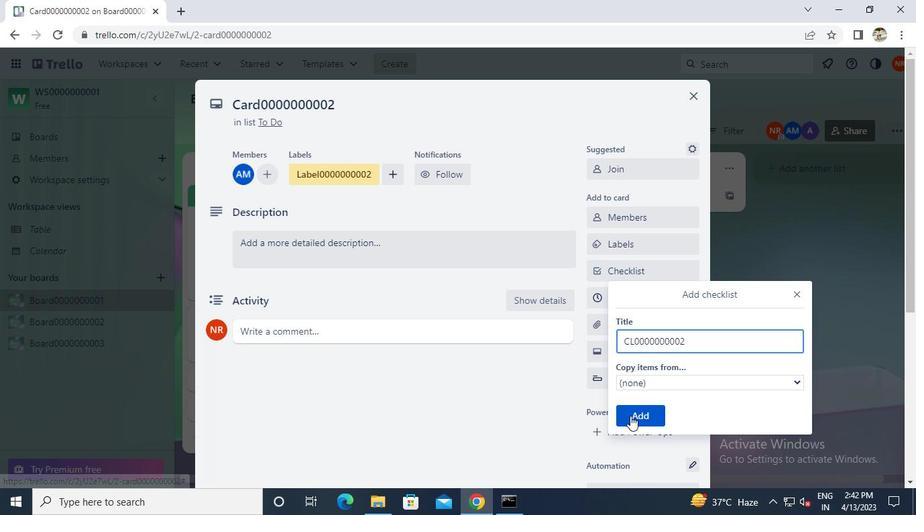 
Action: Mouse moved to (621, 295)
Screenshot: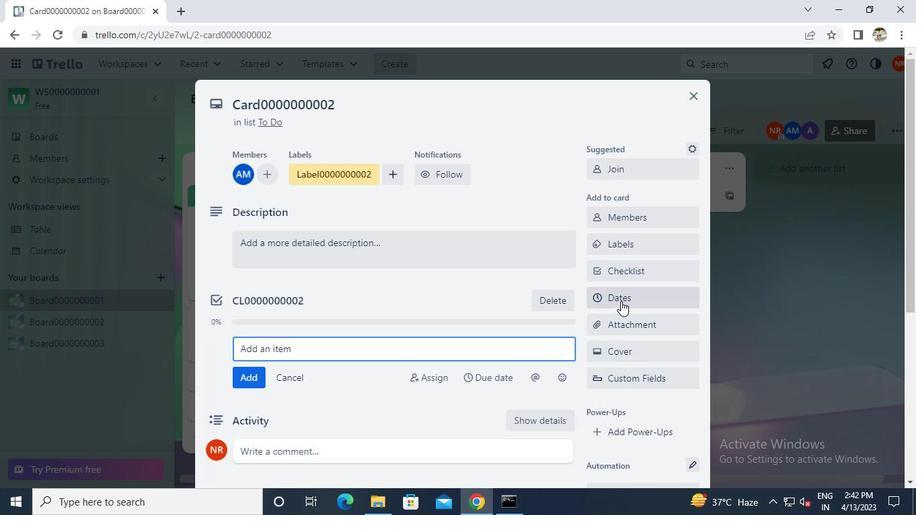 
Action: Mouse pressed left at (621, 295)
Screenshot: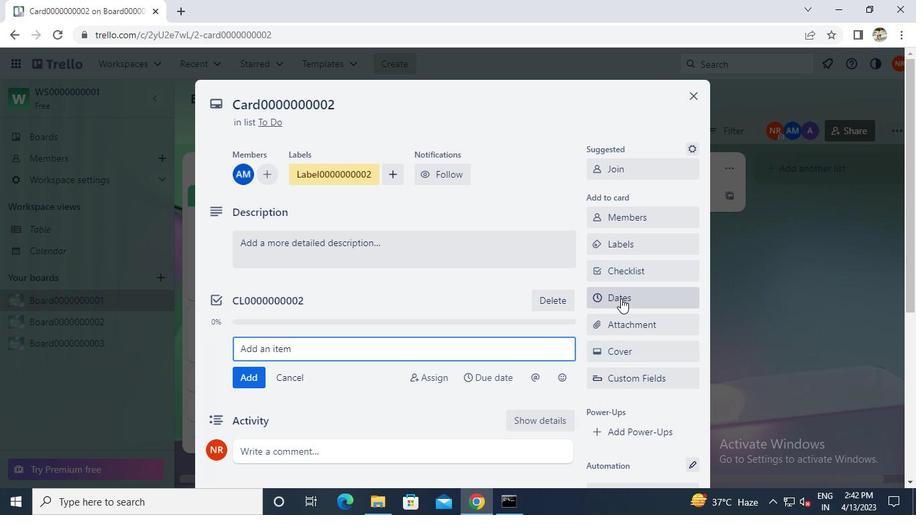 
Action: Mouse moved to (602, 336)
Screenshot: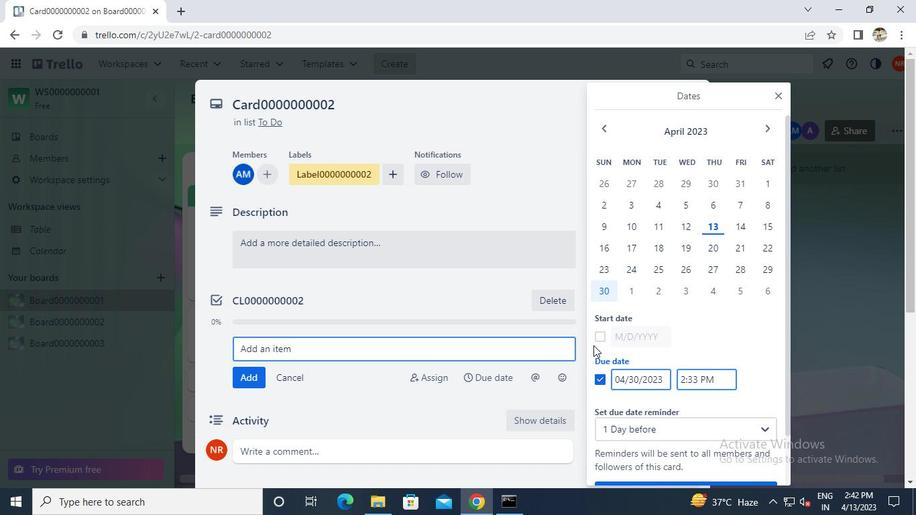 
Action: Mouse pressed left at (602, 336)
Screenshot: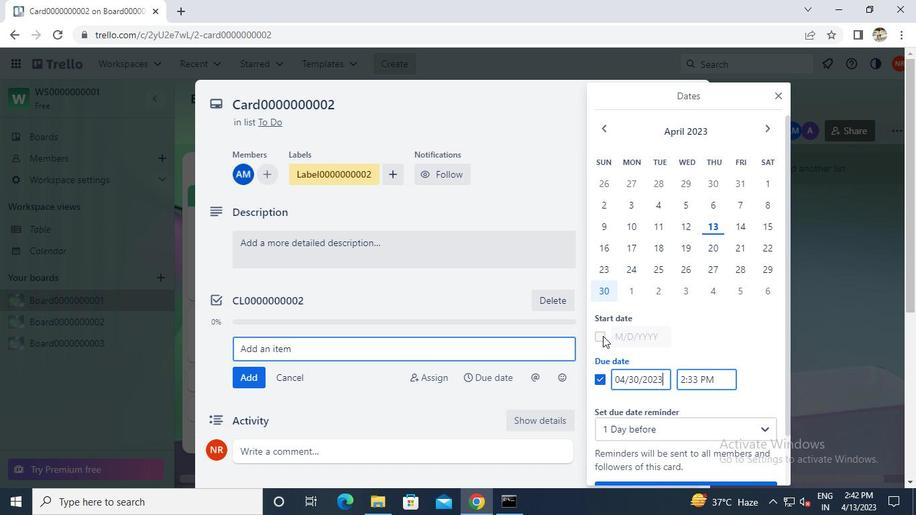 
Action: Mouse moved to (765, 128)
Screenshot: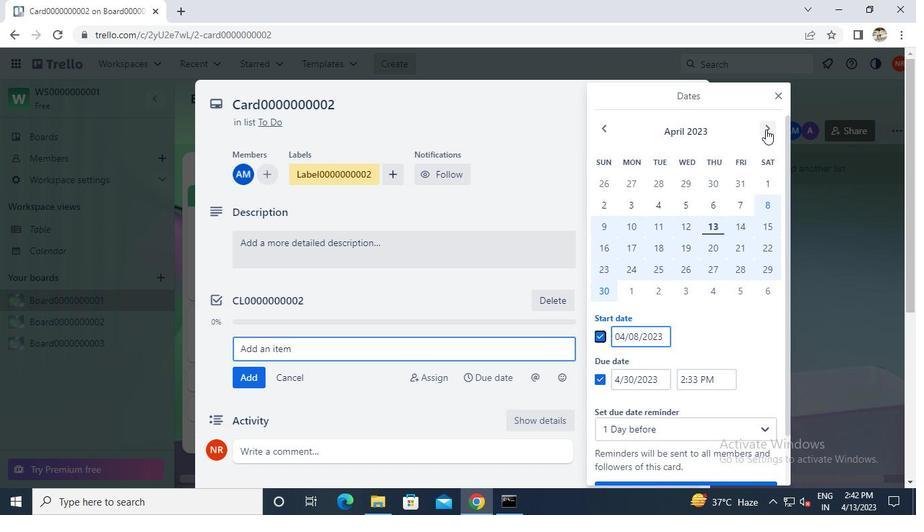 
Action: Mouse pressed left at (765, 128)
Screenshot: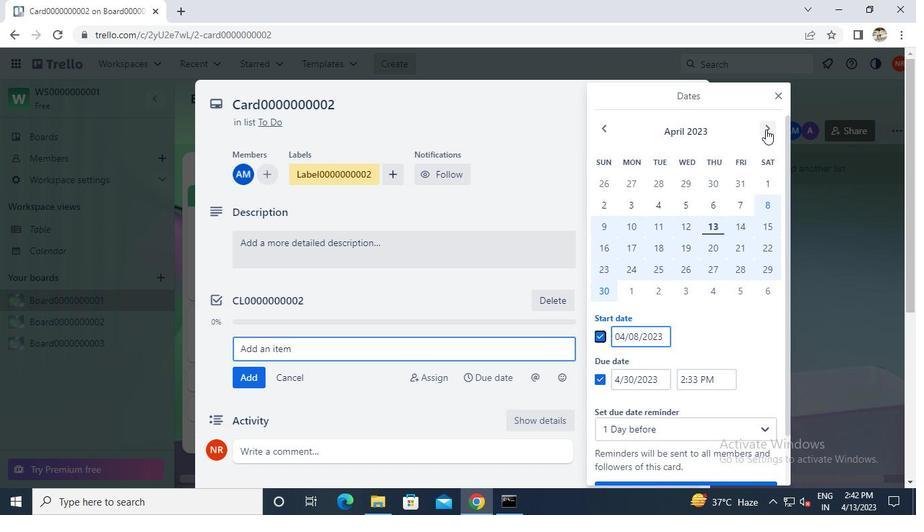 
Action: Mouse moved to (624, 203)
Screenshot: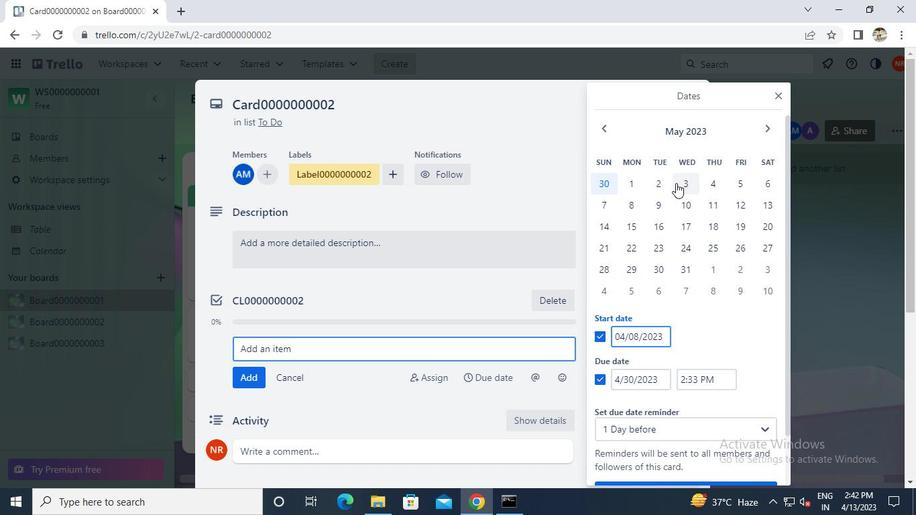 
Action: Mouse pressed left at (624, 203)
Screenshot: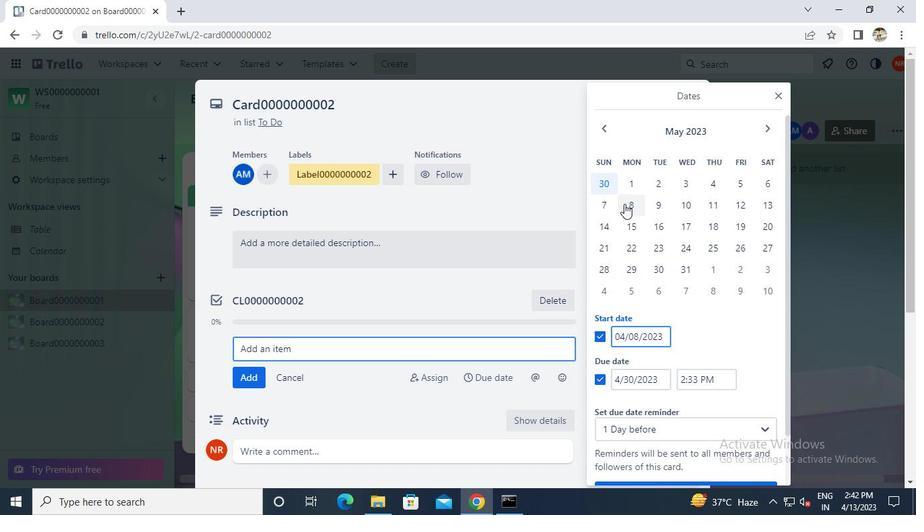 
Action: Mouse moved to (687, 264)
Screenshot: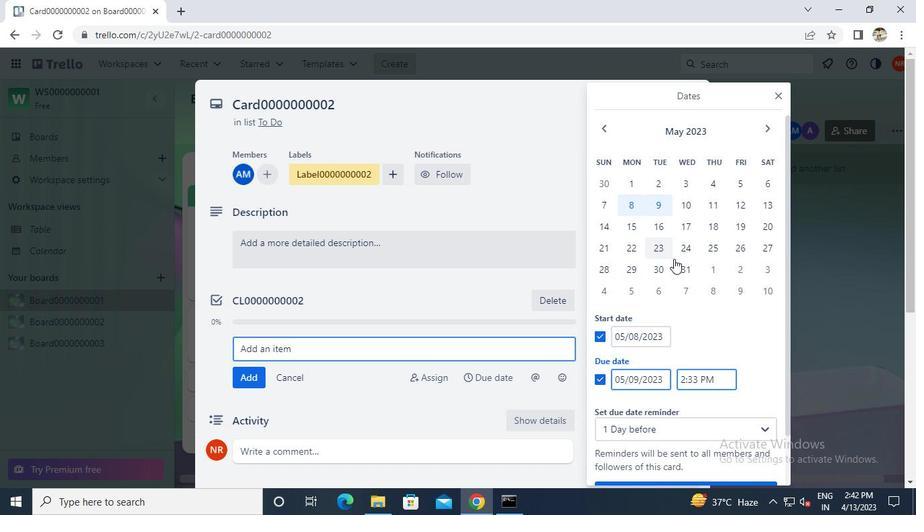 
Action: Mouse pressed left at (687, 264)
Screenshot: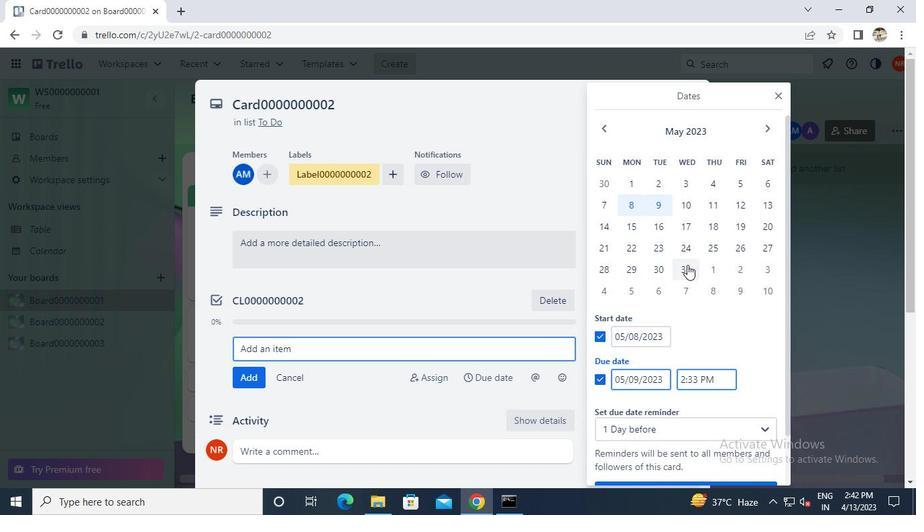 
Action: Mouse moved to (651, 439)
Screenshot: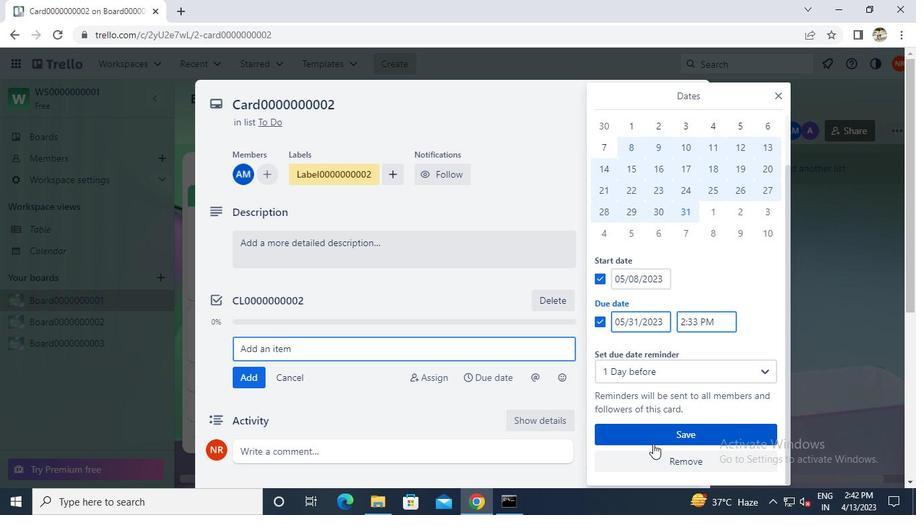 
Action: Mouse pressed left at (651, 439)
Screenshot: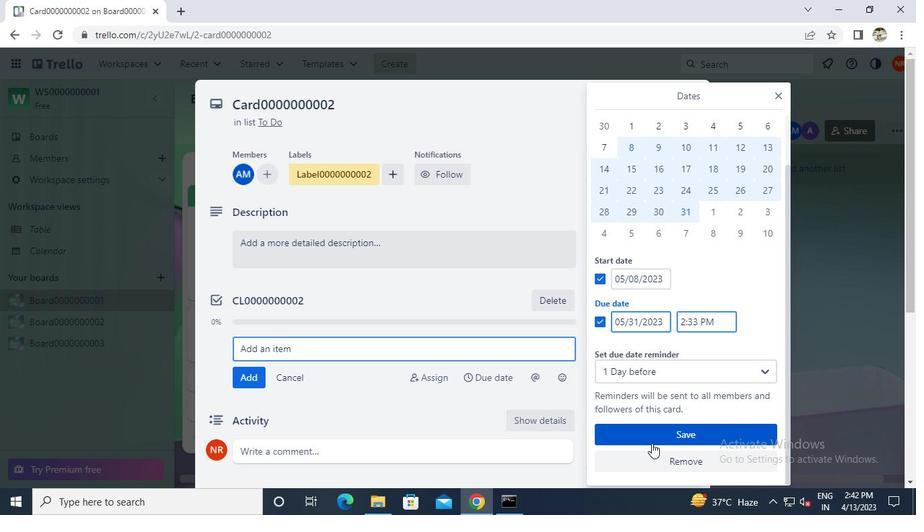 
Action: Mouse moved to (512, 501)
Screenshot: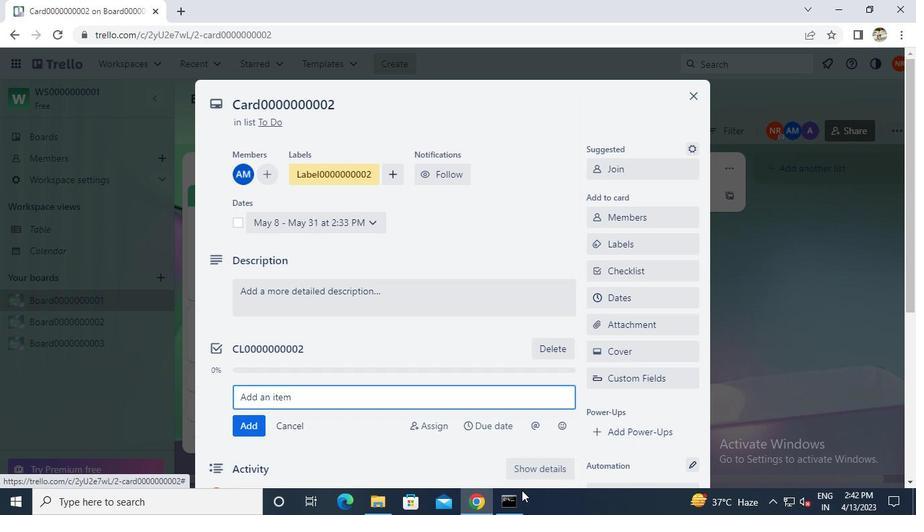 
Action: Mouse pressed left at (512, 501)
Screenshot: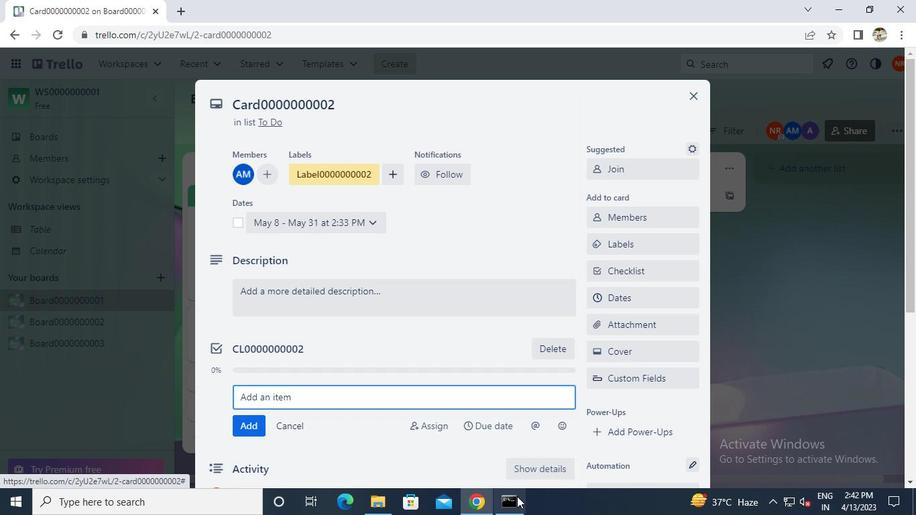 
Action: Mouse moved to (723, 99)
Screenshot: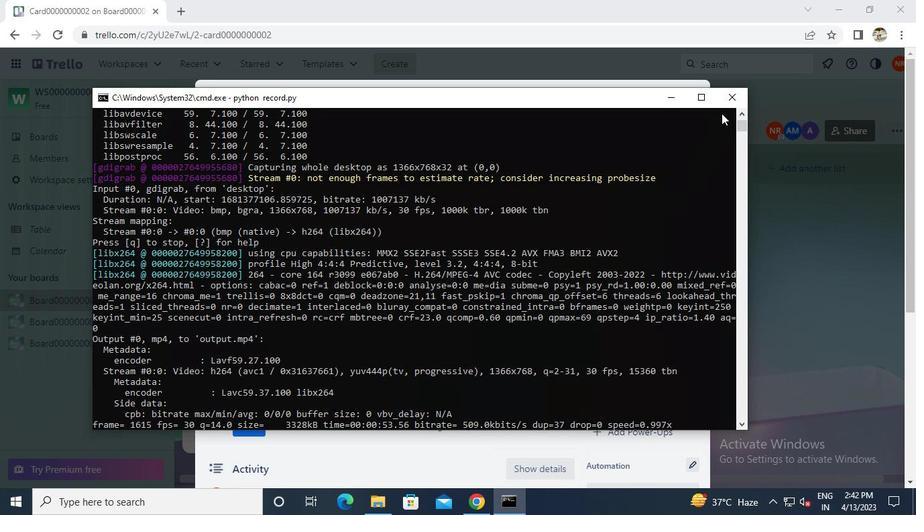 
Action: Mouse pressed left at (723, 99)
Screenshot: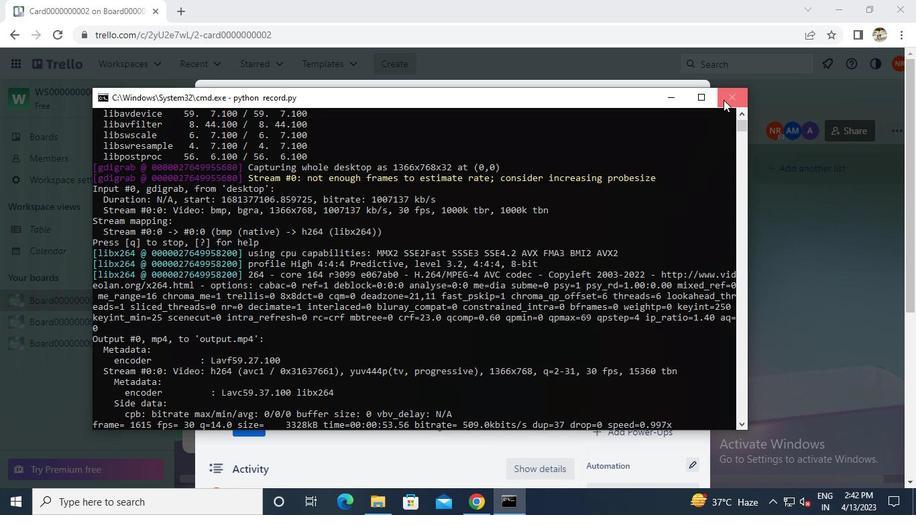 
Action: Mouse moved to (725, 99)
Screenshot: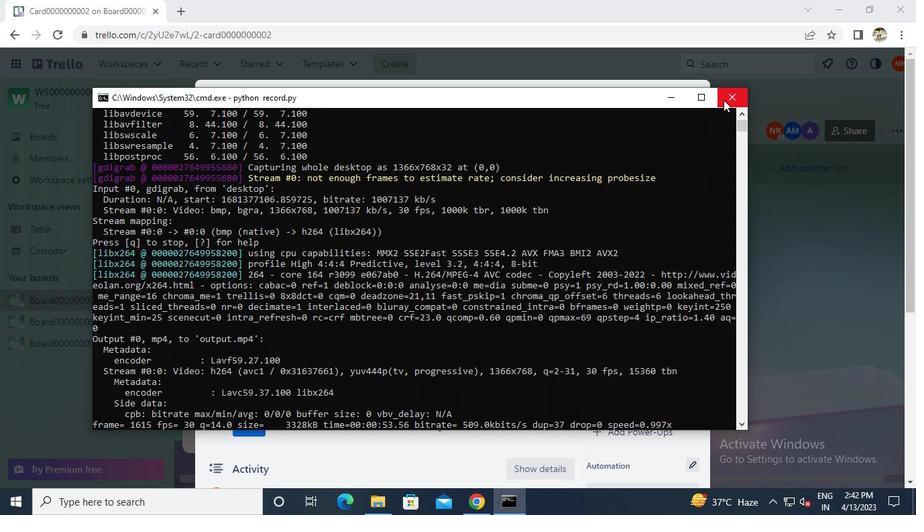
